 Task: Look for space in Orland Park, United States from 26th August, 2023 to 10th September, 2023 for 6 adults, 2 children in price range Rs.10000 to Rs.15000. Place can be entire place or shared room with 6 bedrooms having 6 beds and 6 bathrooms. Property type can be house, flat, guest house. Amenities needed are: wifi, TV, free parkinig on premises, gym, breakfast. Booking option can be shelf check-in. Required host language is English.
Action: Mouse moved to (451, 90)
Screenshot: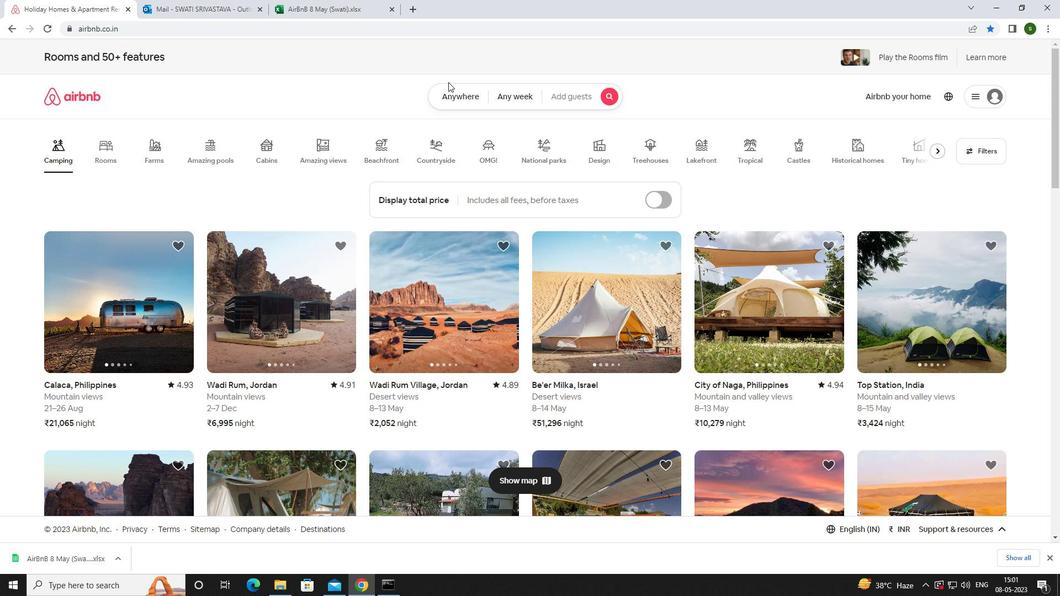 
Action: Mouse pressed left at (451, 90)
Screenshot: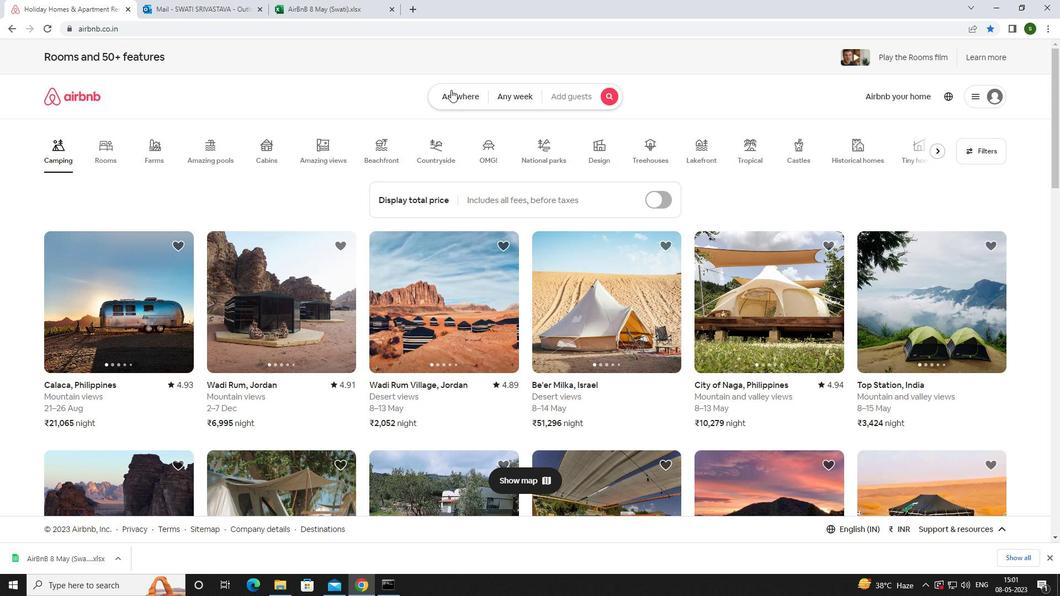 
Action: Mouse moved to (395, 140)
Screenshot: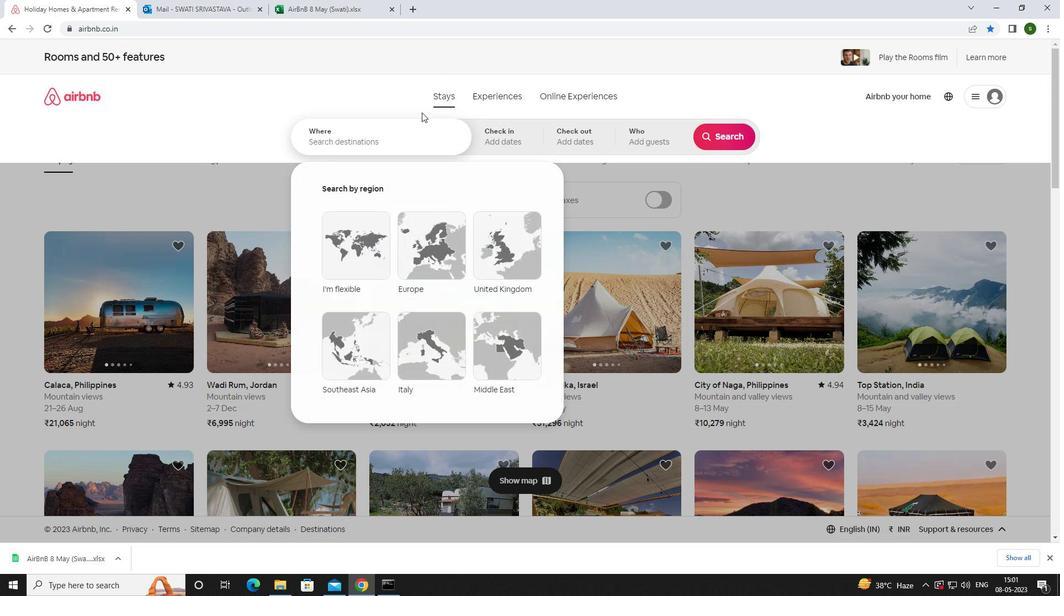 
Action: Mouse pressed left at (395, 140)
Screenshot: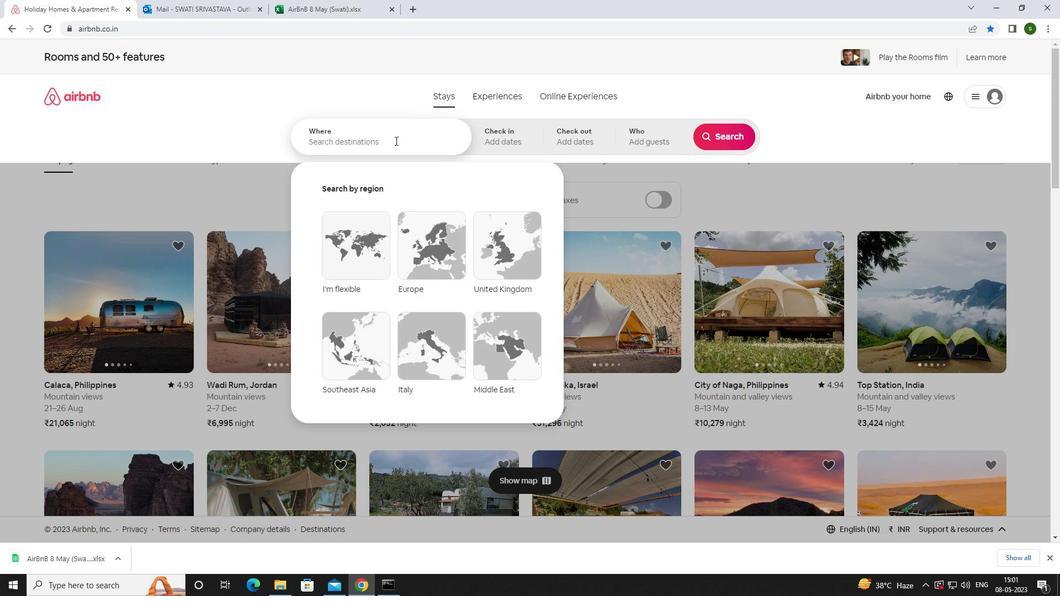 
Action: Key pressed <Key.caps_lock>o<Key.caps_lock>rland<Key.space><Key.caps_lock>p<Key.caps_lock>ark,<Key.space><Key.caps_lock>u<Key.caps_lock>nited<Key.space><Key.caps_lock>s<Key.caps_lock>tates<Key.enter>
Screenshot: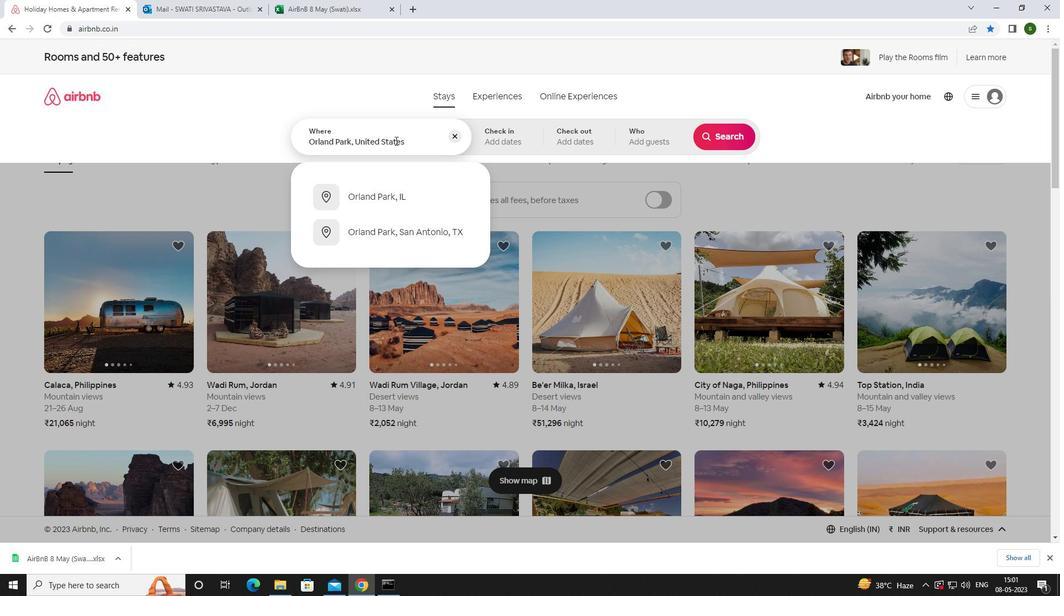 
Action: Mouse moved to (719, 224)
Screenshot: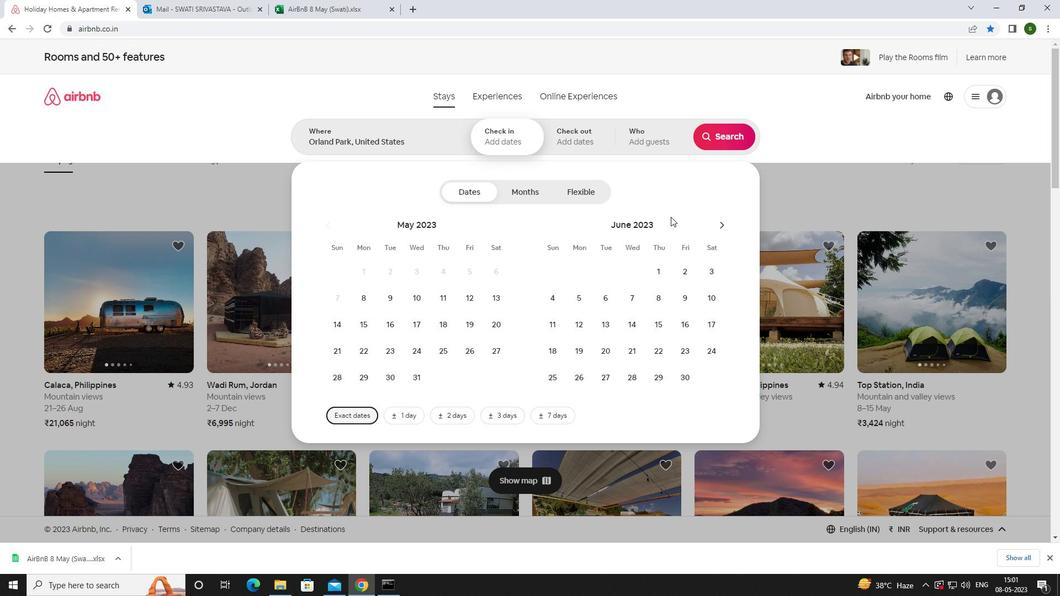 
Action: Mouse pressed left at (719, 224)
Screenshot: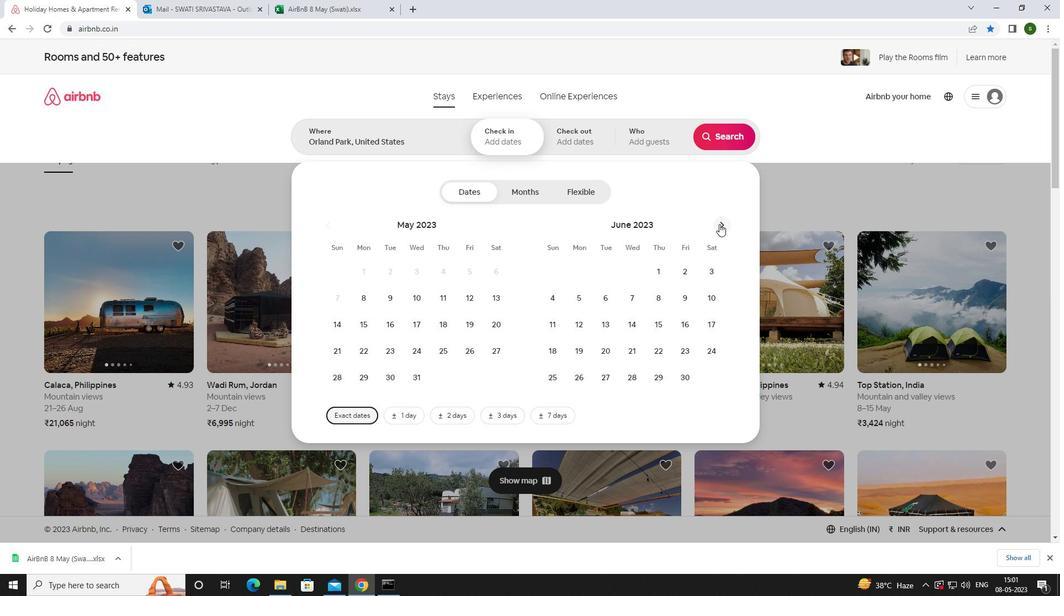 
Action: Mouse pressed left at (719, 224)
Screenshot: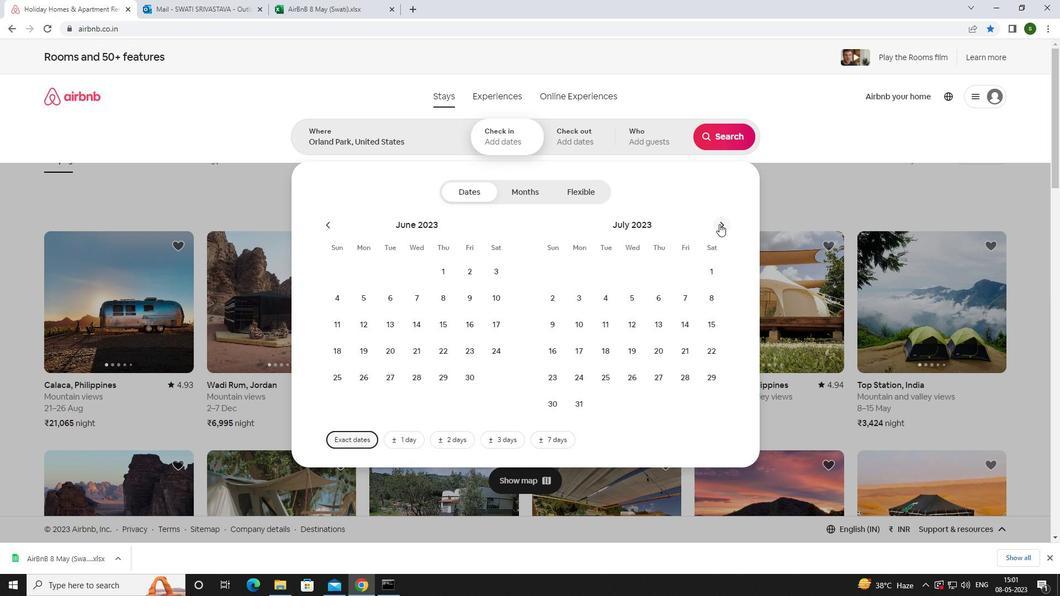 
Action: Mouse moved to (715, 346)
Screenshot: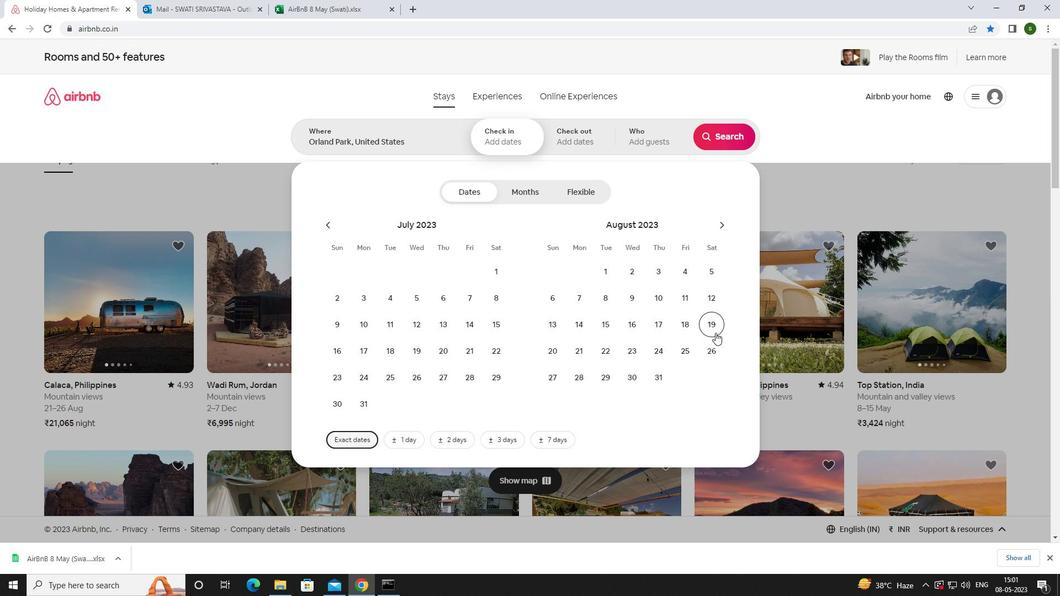 
Action: Mouse pressed left at (715, 346)
Screenshot: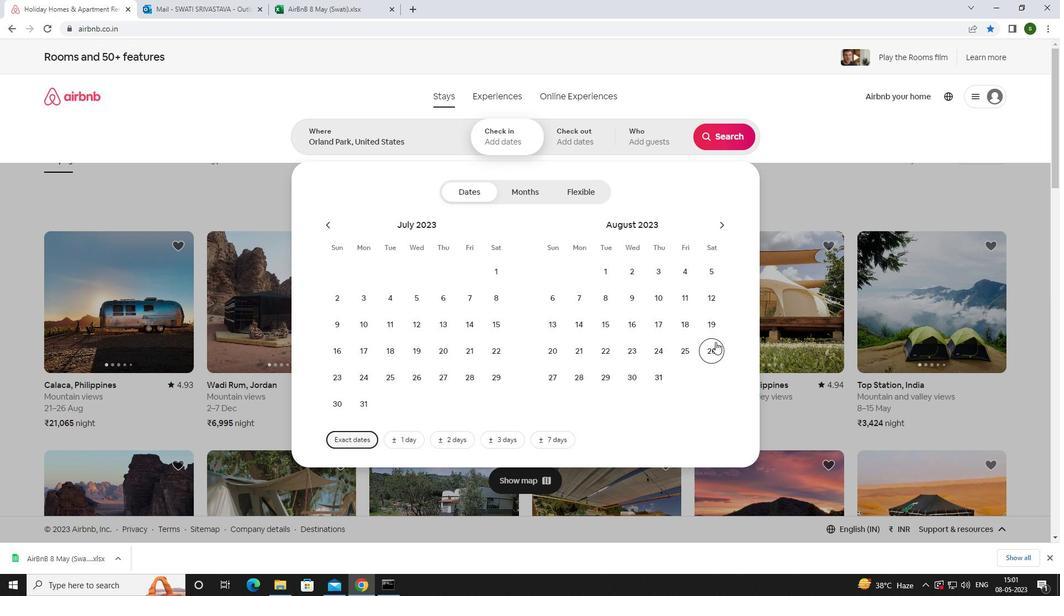 
Action: Mouse moved to (718, 221)
Screenshot: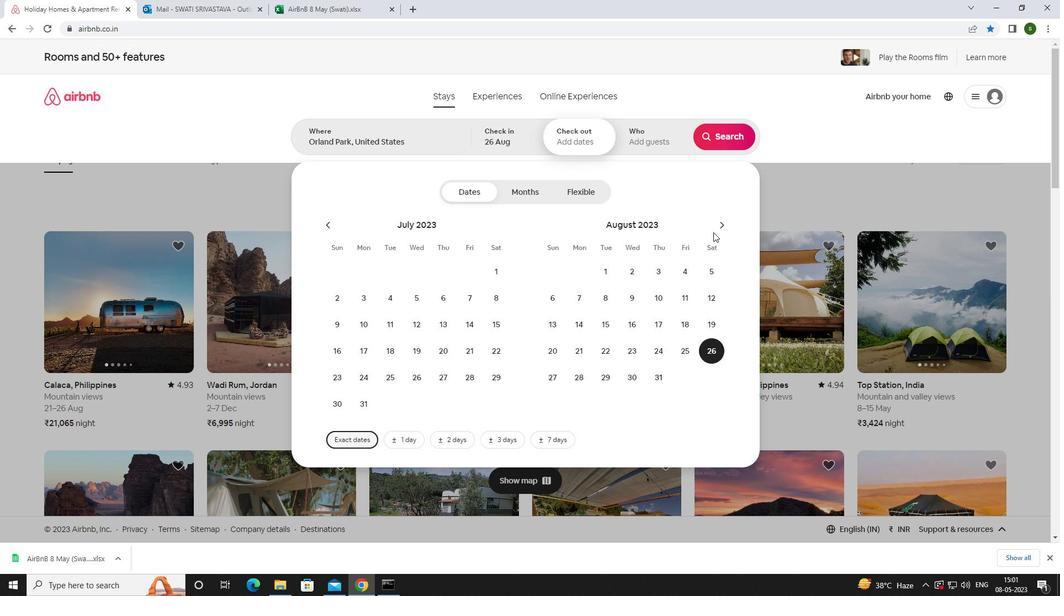 
Action: Mouse pressed left at (718, 221)
Screenshot: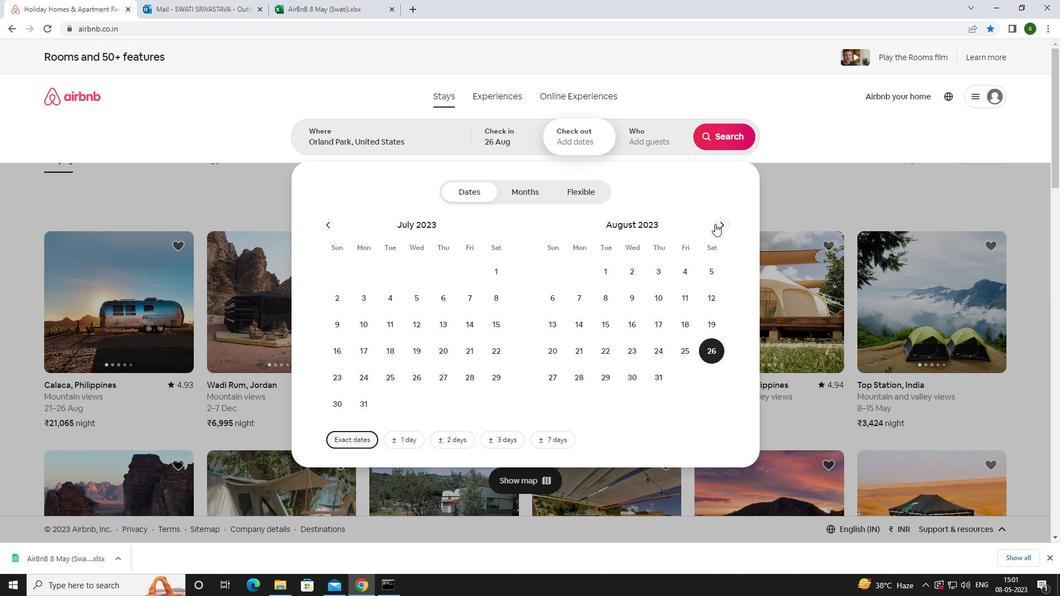 
Action: Mouse moved to (547, 324)
Screenshot: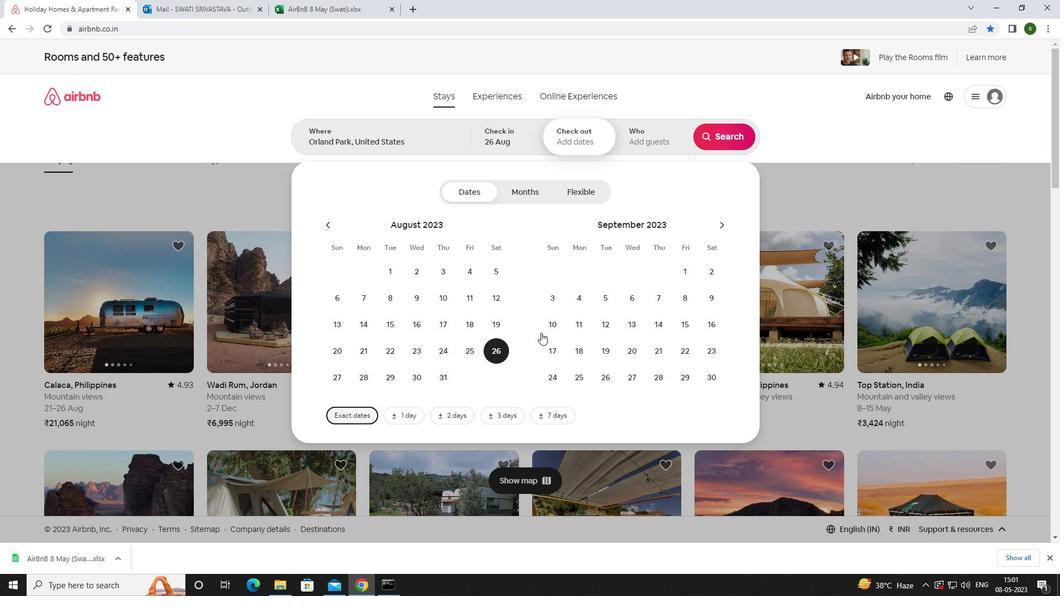 
Action: Mouse pressed left at (547, 324)
Screenshot: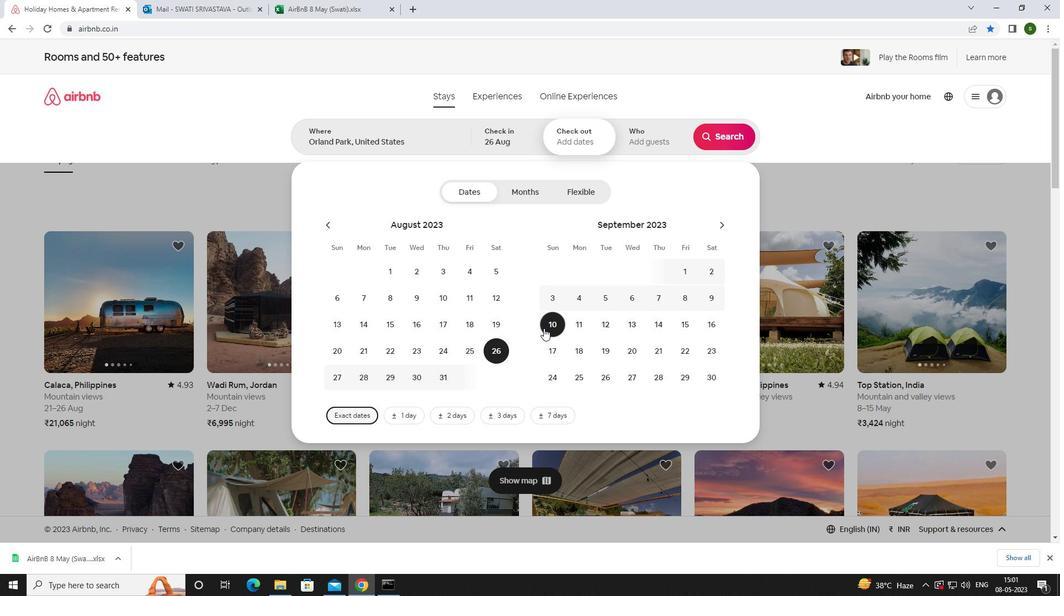 
Action: Mouse moved to (649, 137)
Screenshot: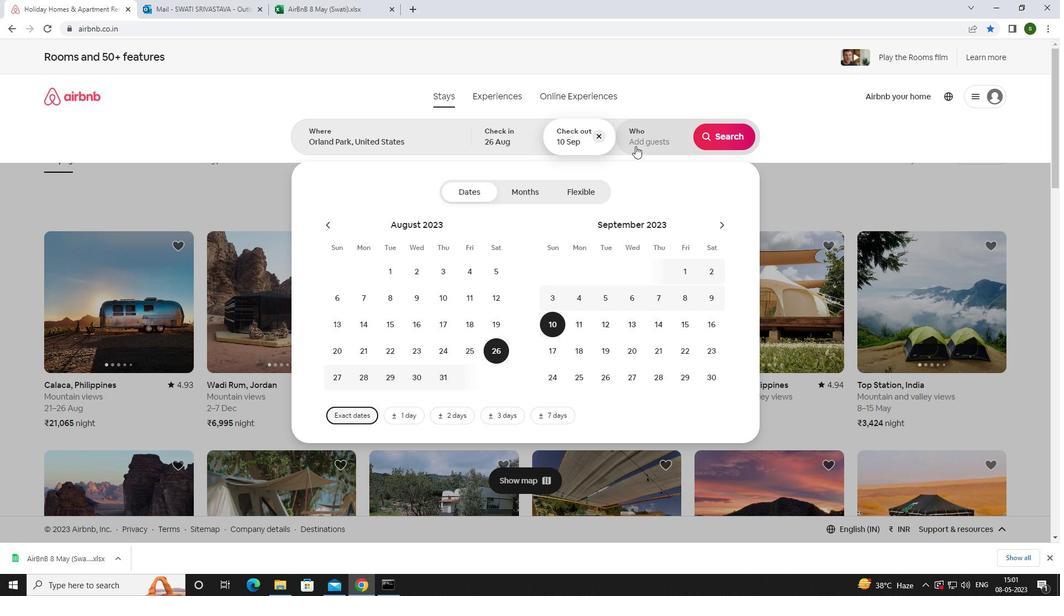 
Action: Mouse pressed left at (649, 137)
Screenshot: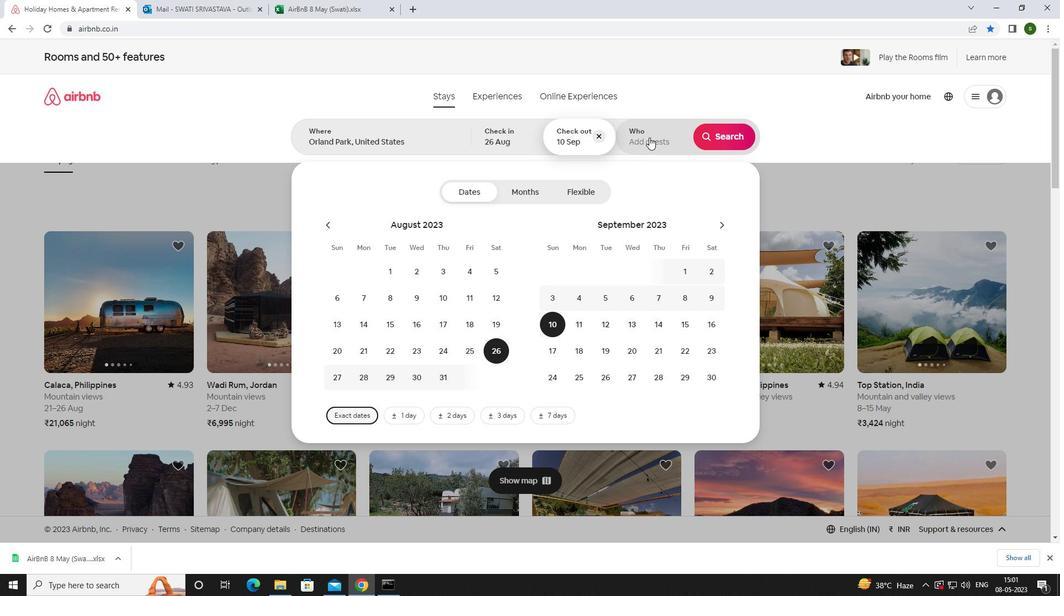 
Action: Mouse moved to (727, 191)
Screenshot: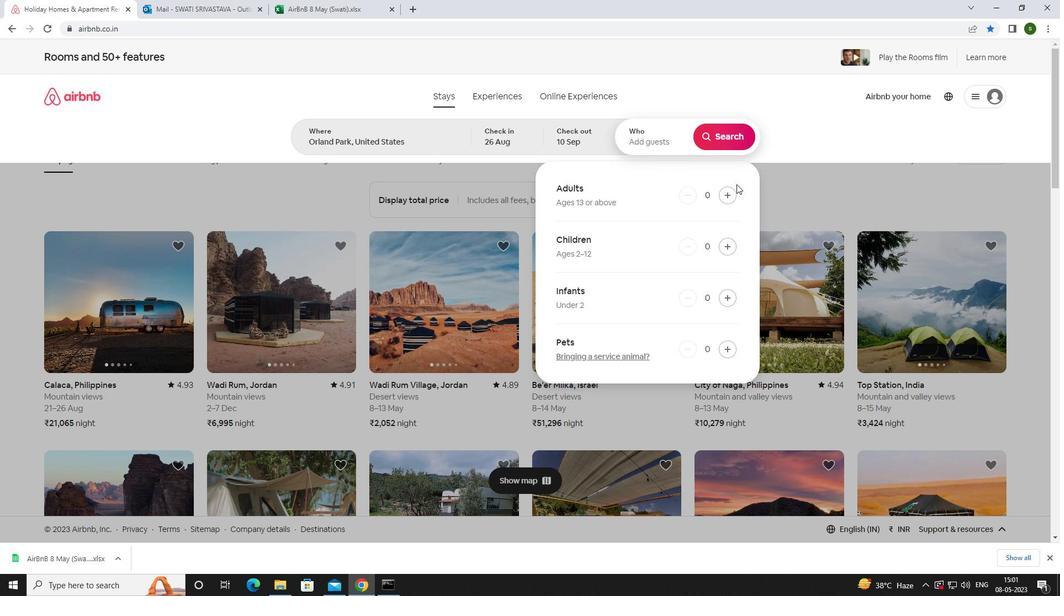 
Action: Mouse pressed left at (727, 191)
Screenshot: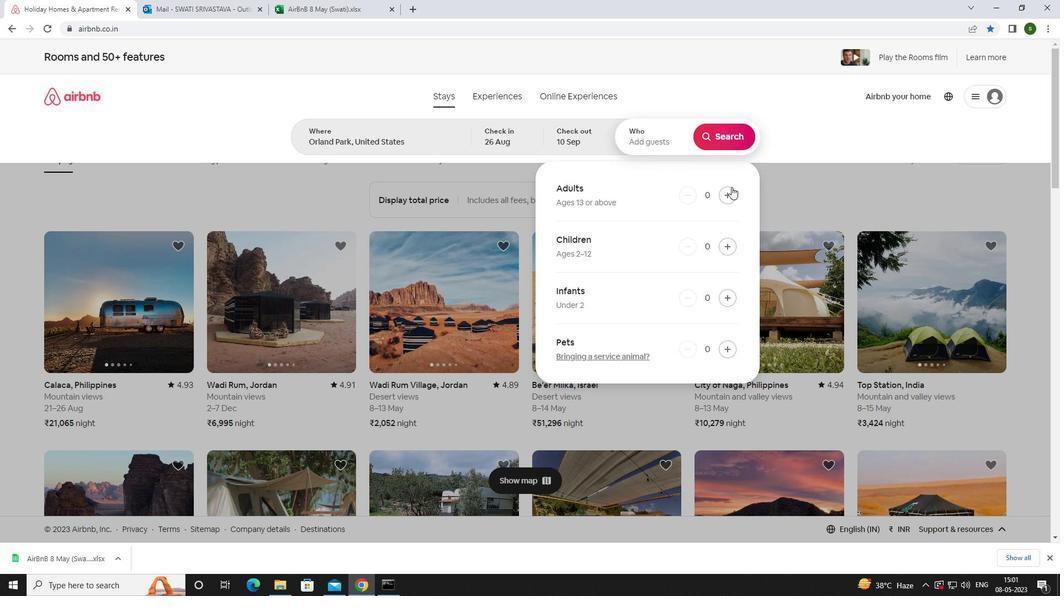 
Action: Mouse pressed left at (727, 191)
Screenshot: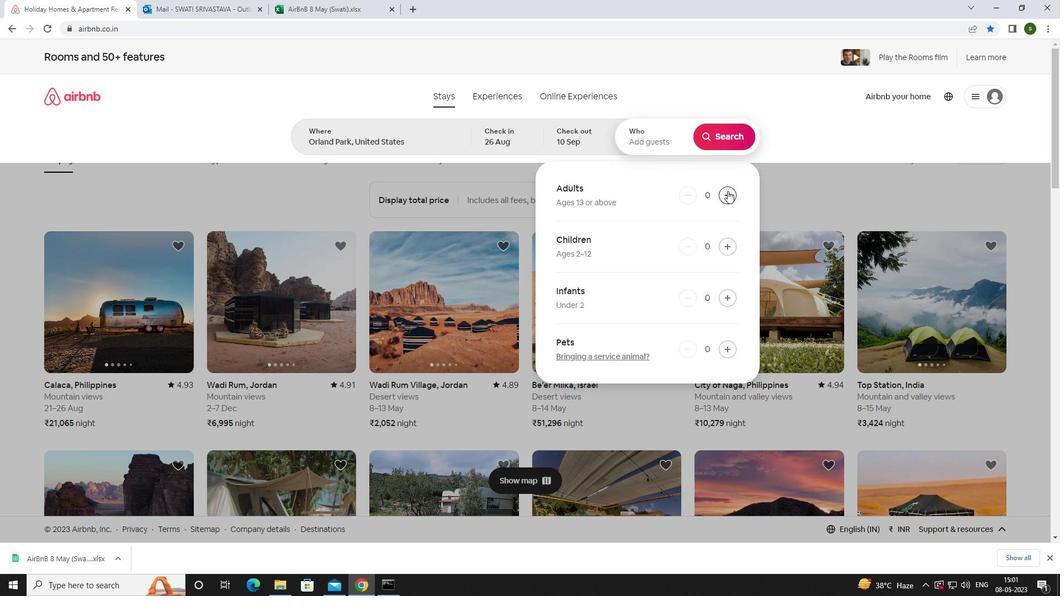 
Action: Mouse pressed left at (727, 191)
Screenshot: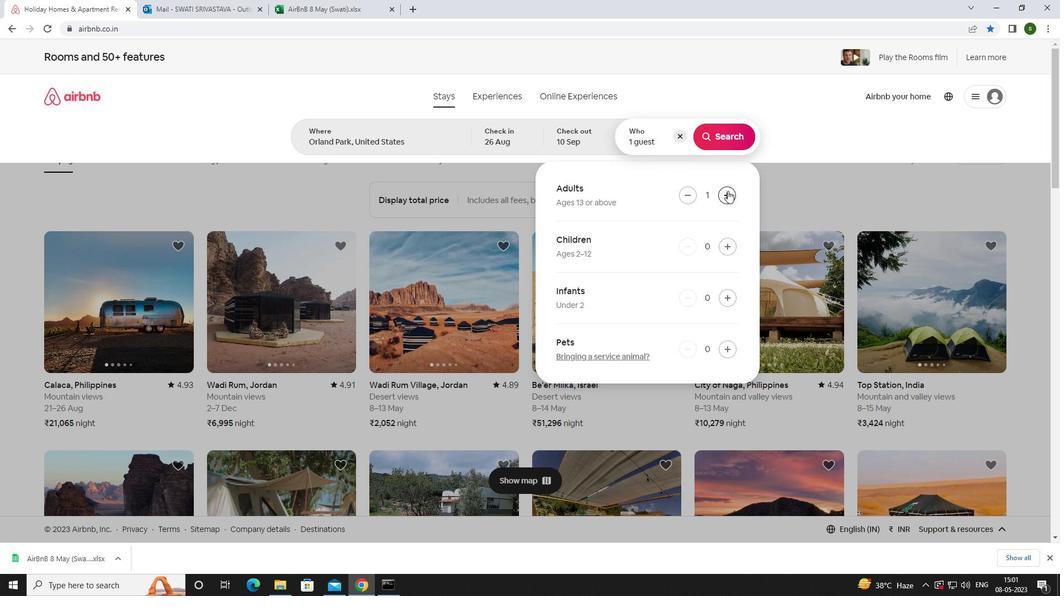 
Action: Mouse pressed left at (727, 191)
Screenshot: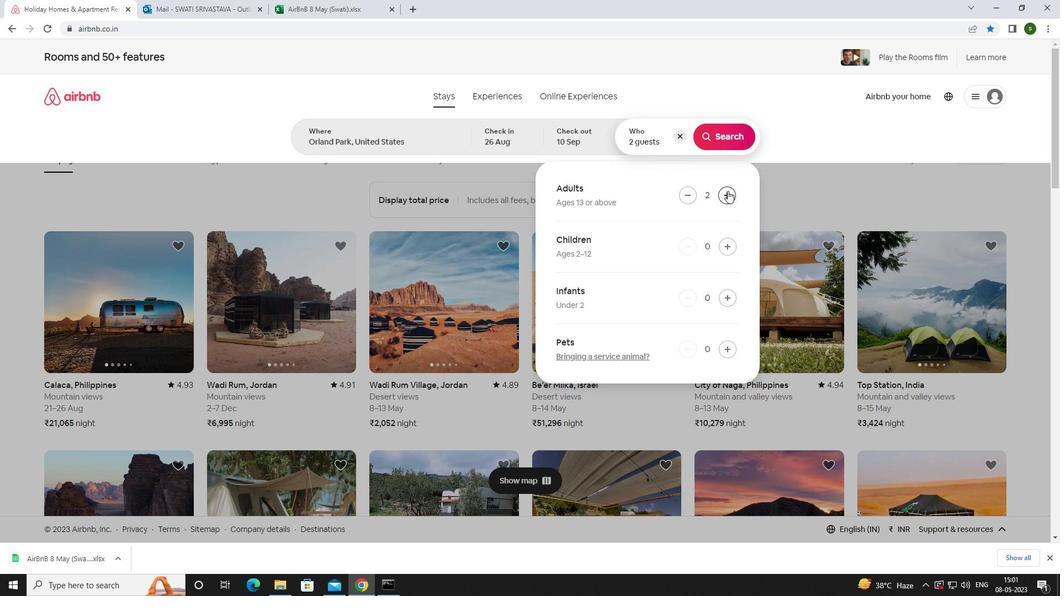 
Action: Mouse pressed left at (727, 191)
Screenshot: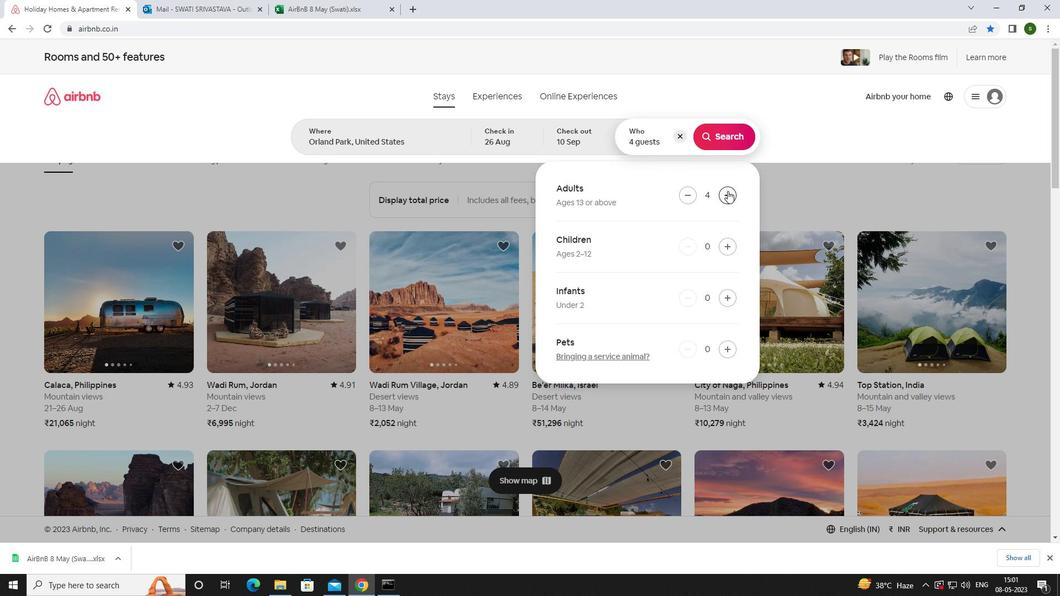 
Action: Mouse pressed left at (727, 191)
Screenshot: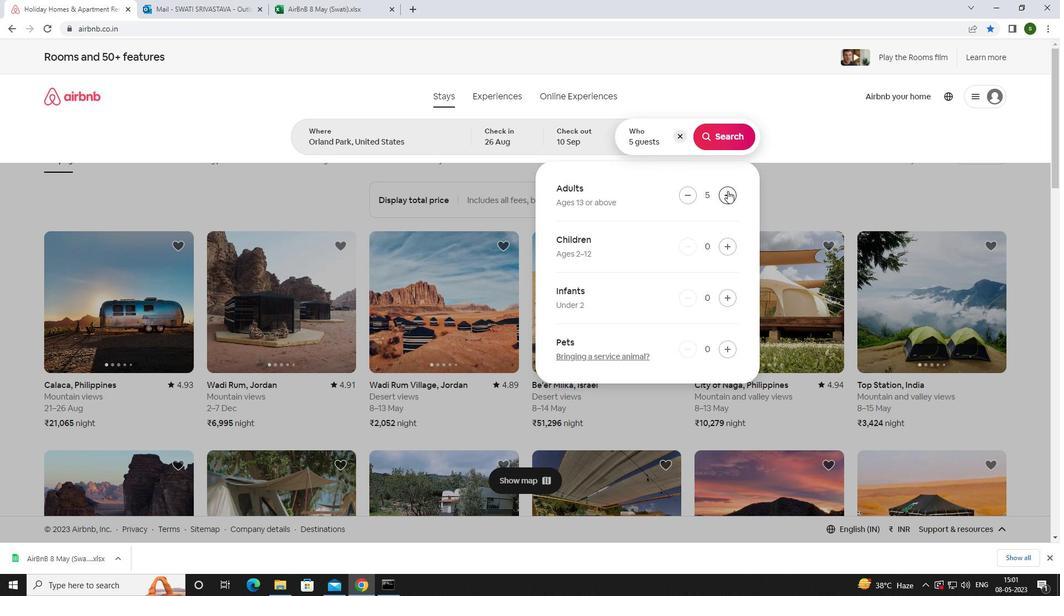 
Action: Mouse moved to (725, 249)
Screenshot: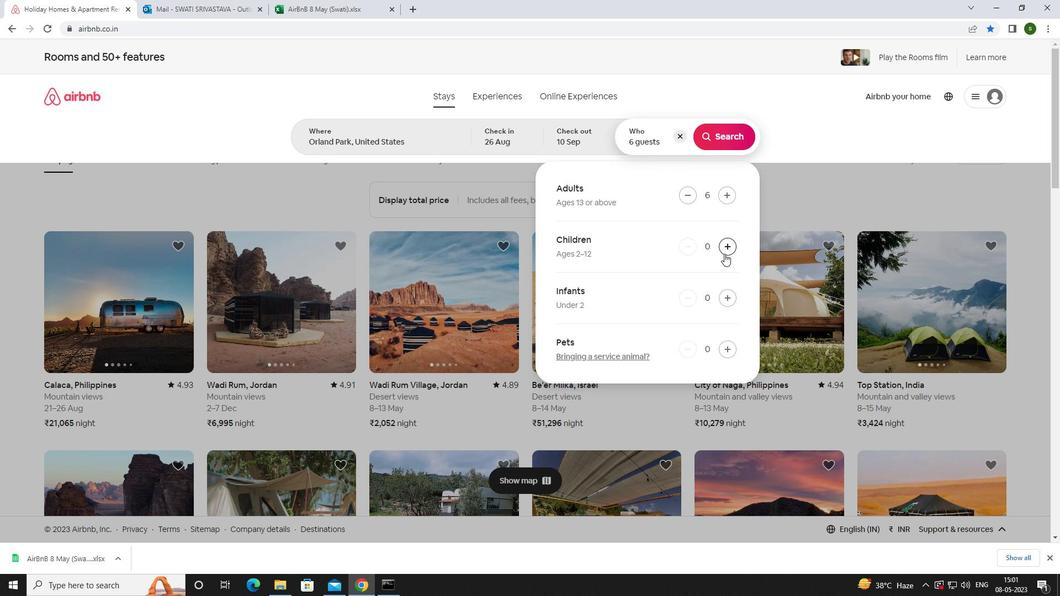 
Action: Mouse pressed left at (725, 249)
Screenshot: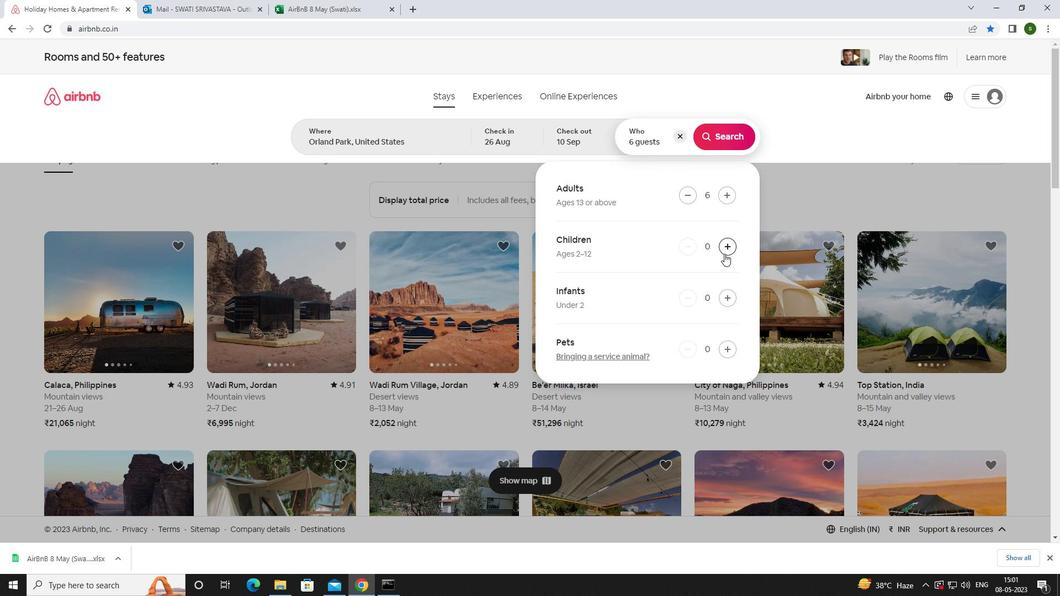 
Action: Mouse pressed left at (725, 249)
Screenshot: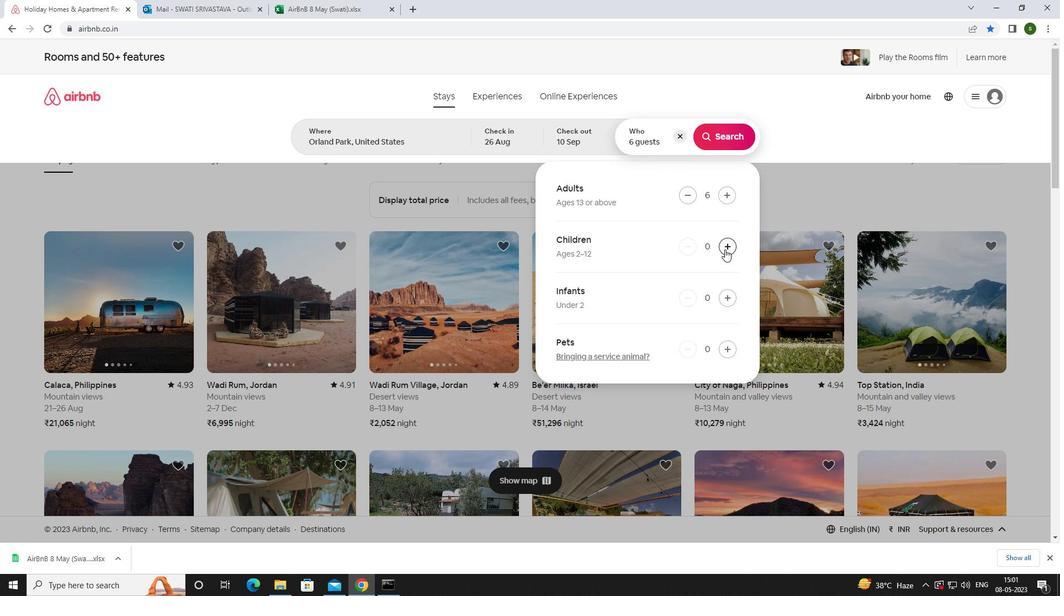 
Action: Mouse moved to (715, 143)
Screenshot: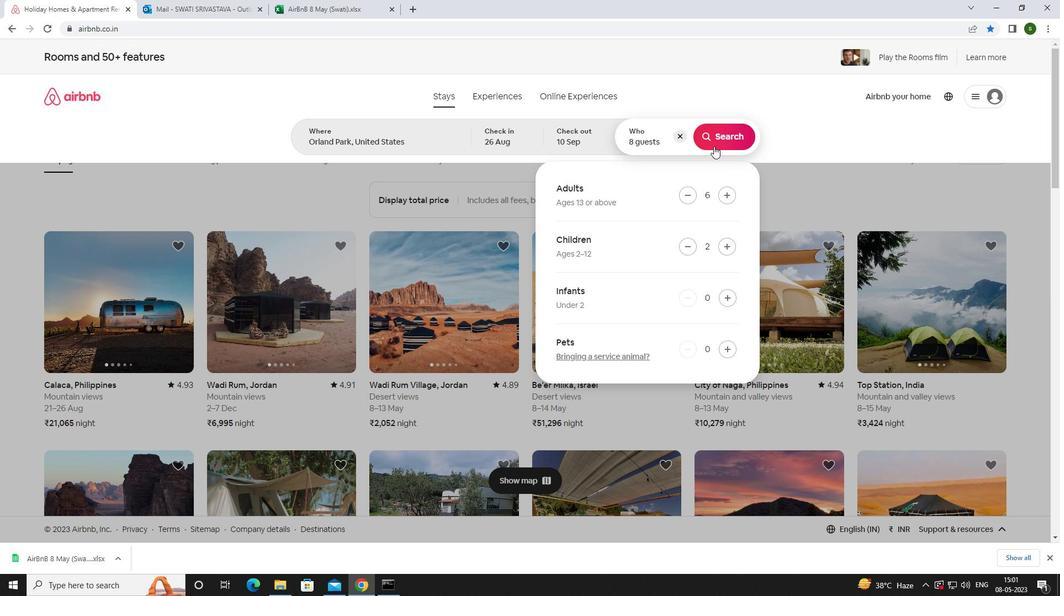 
Action: Mouse pressed left at (715, 143)
Screenshot: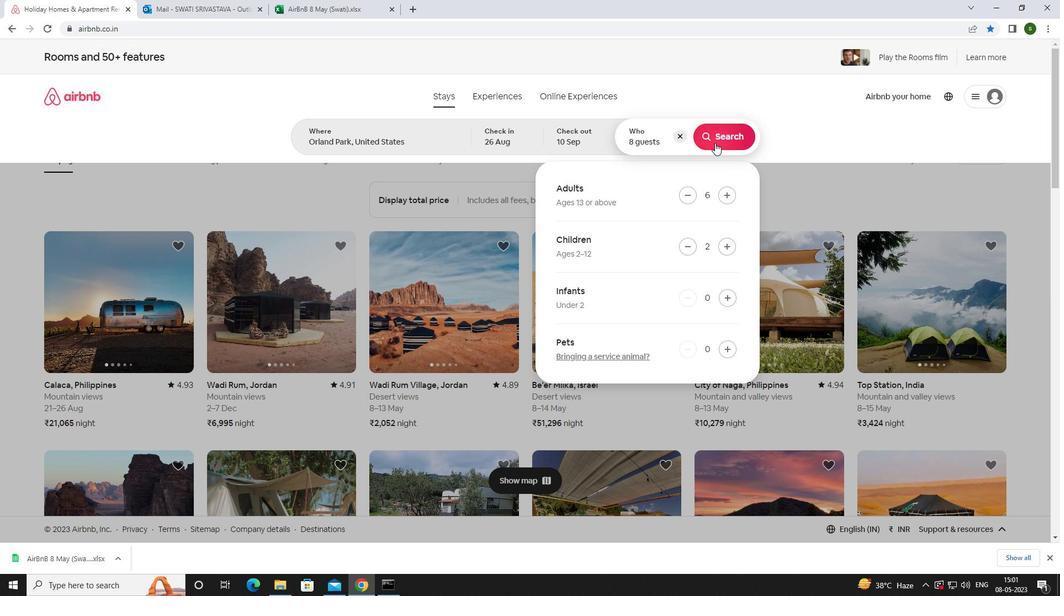 
Action: Mouse moved to (991, 99)
Screenshot: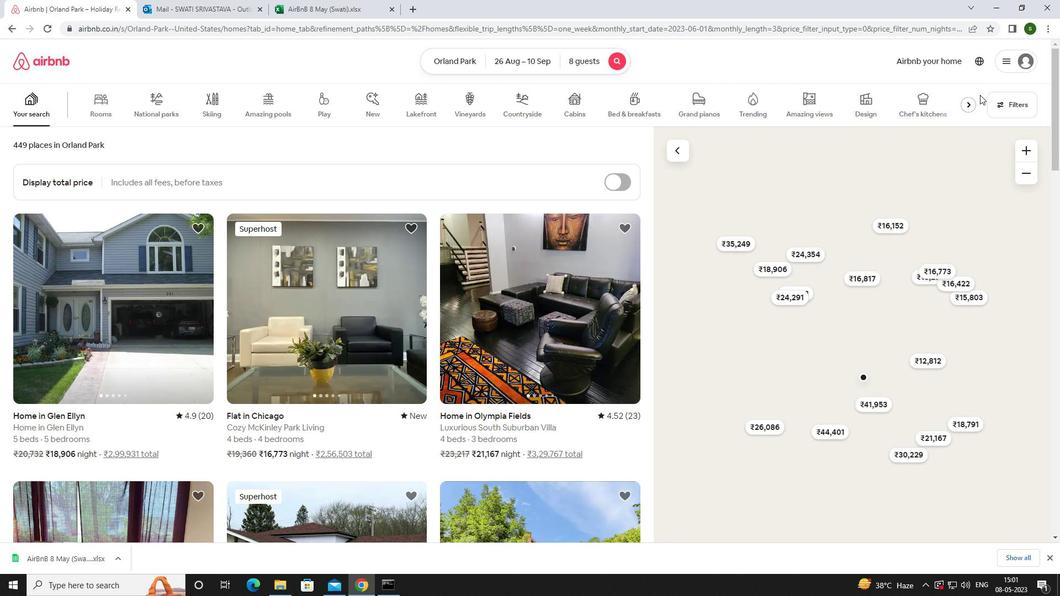 
Action: Mouse pressed left at (991, 99)
Screenshot: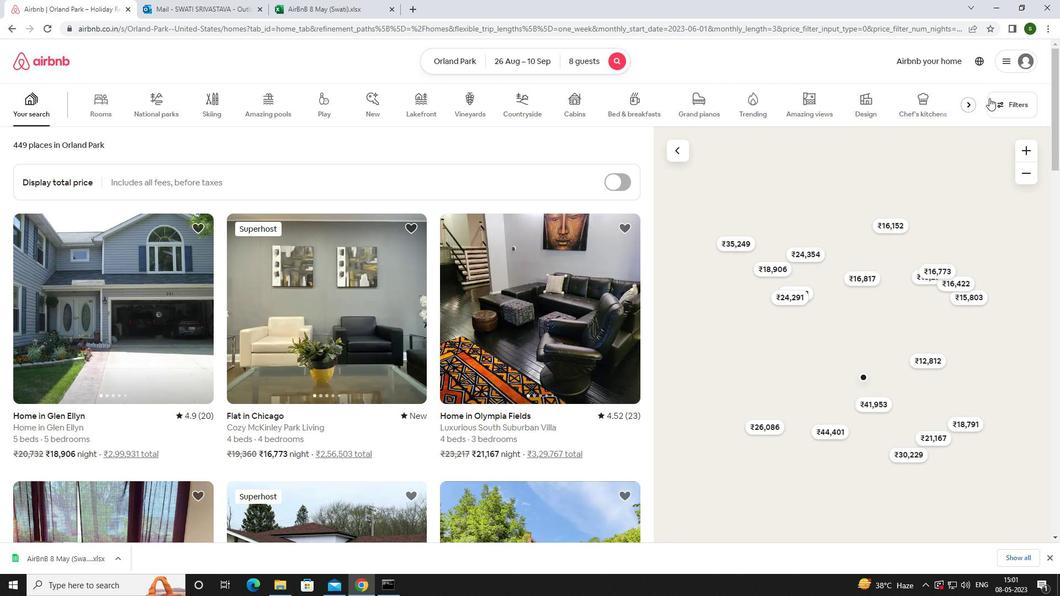 
Action: Mouse moved to (394, 378)
Screenshot: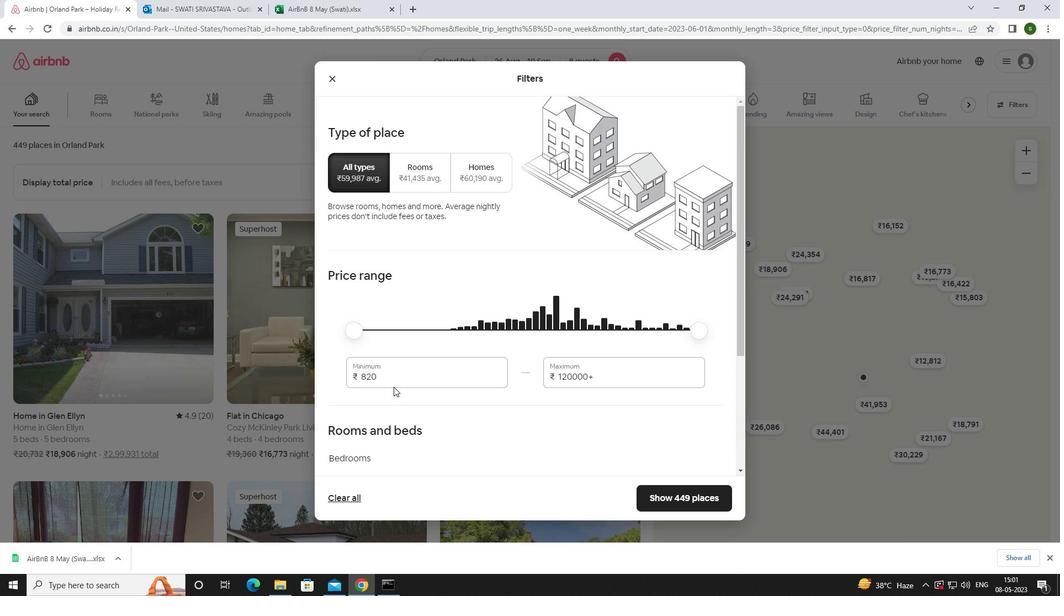 
Action: Mouse pressed left at (394, 378)
Screenshot: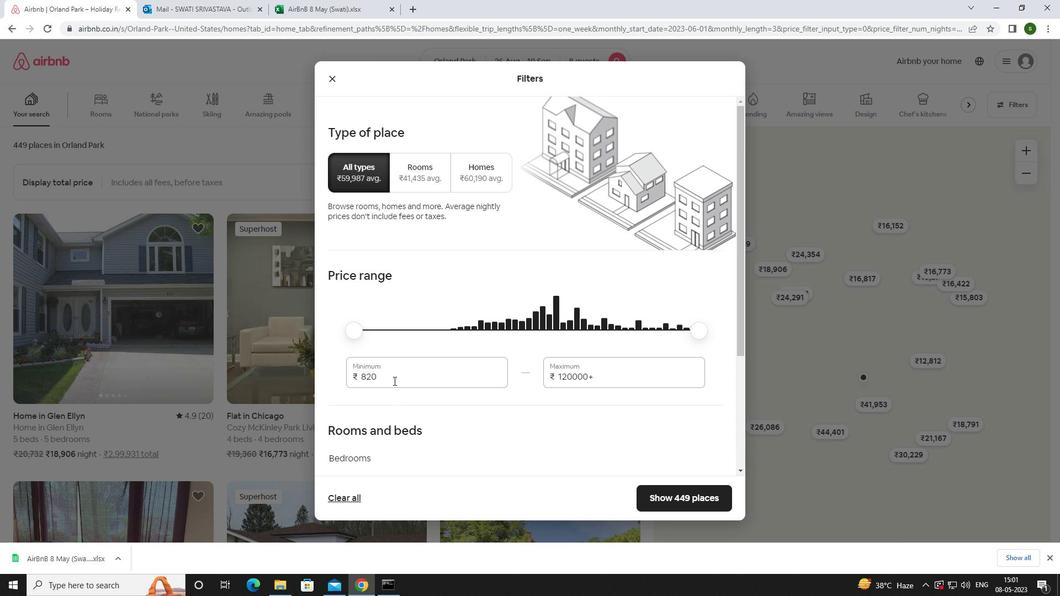 
Action: Mouse moved to (394, 377)
Screenshot: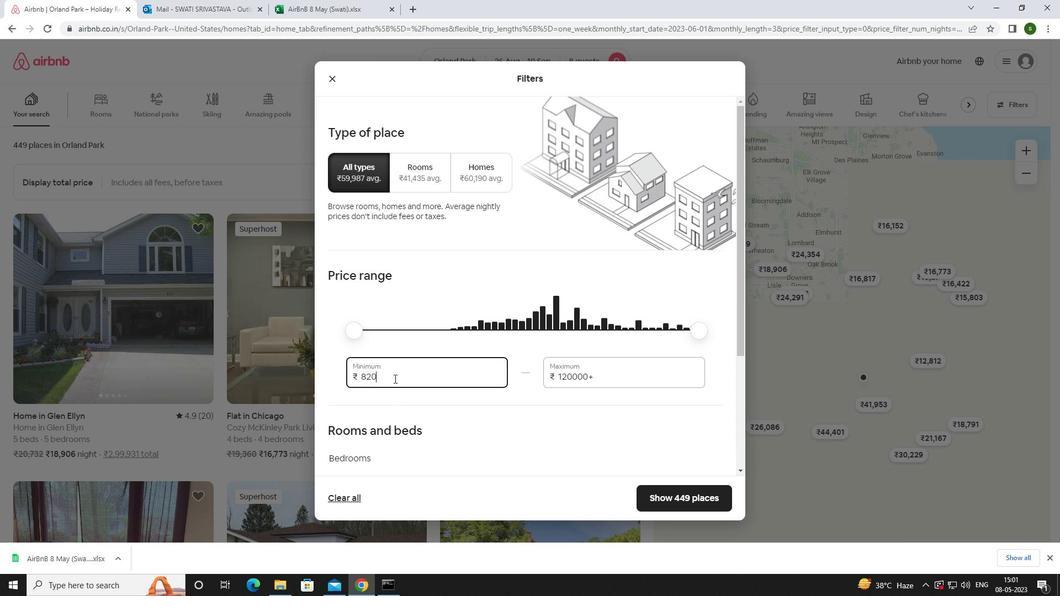 
Action: Key pressed <Key.backspace><Key.backspace><Key.backspace>10000
Screenshot: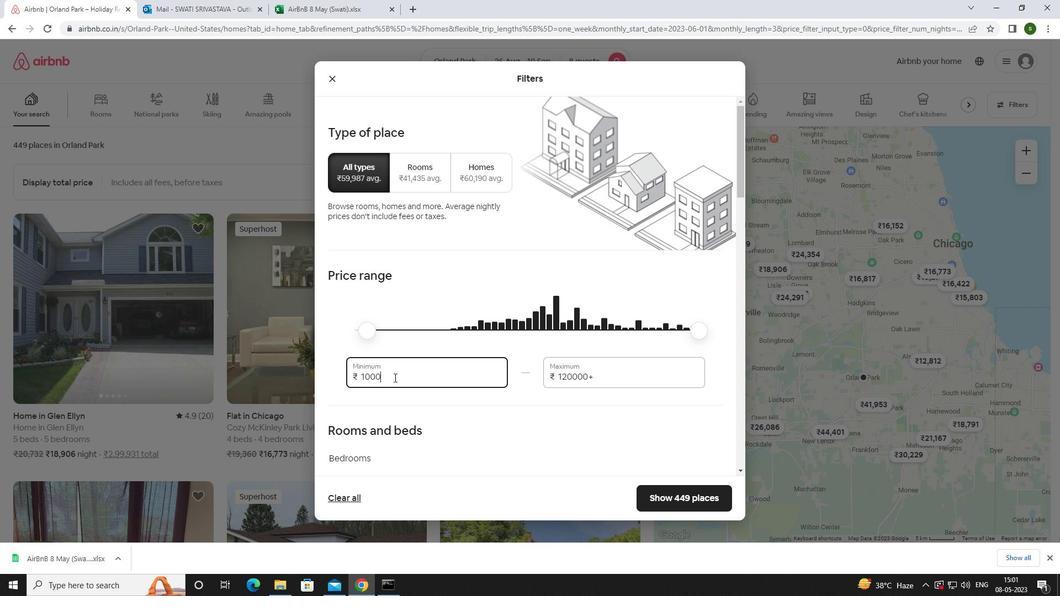 
Action: Mouse moved to (602, 371)
Screenshot: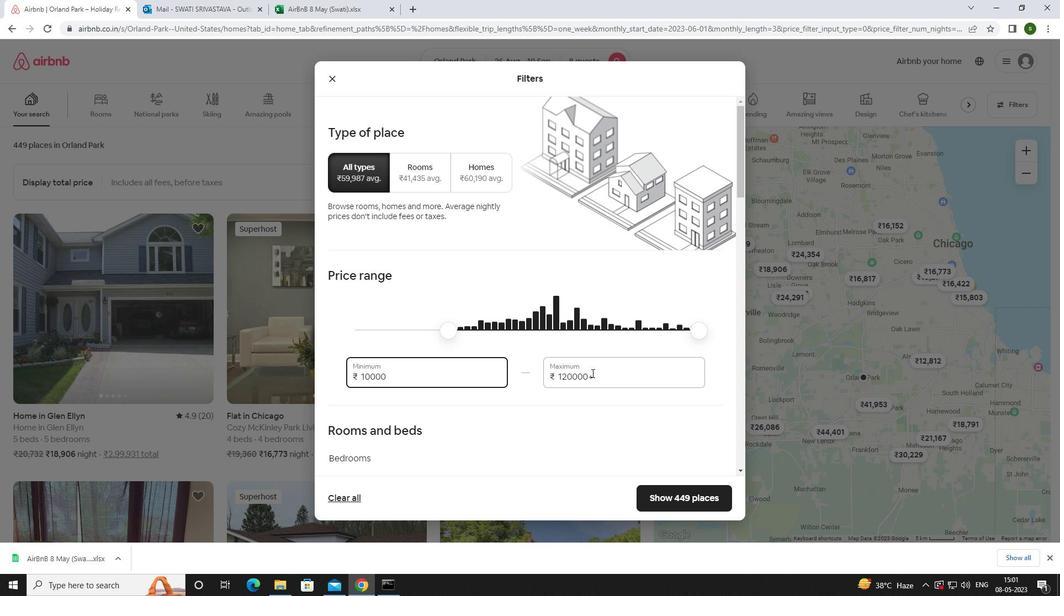 
Action: Mouse pressed left at (602, 371)
Screenshot: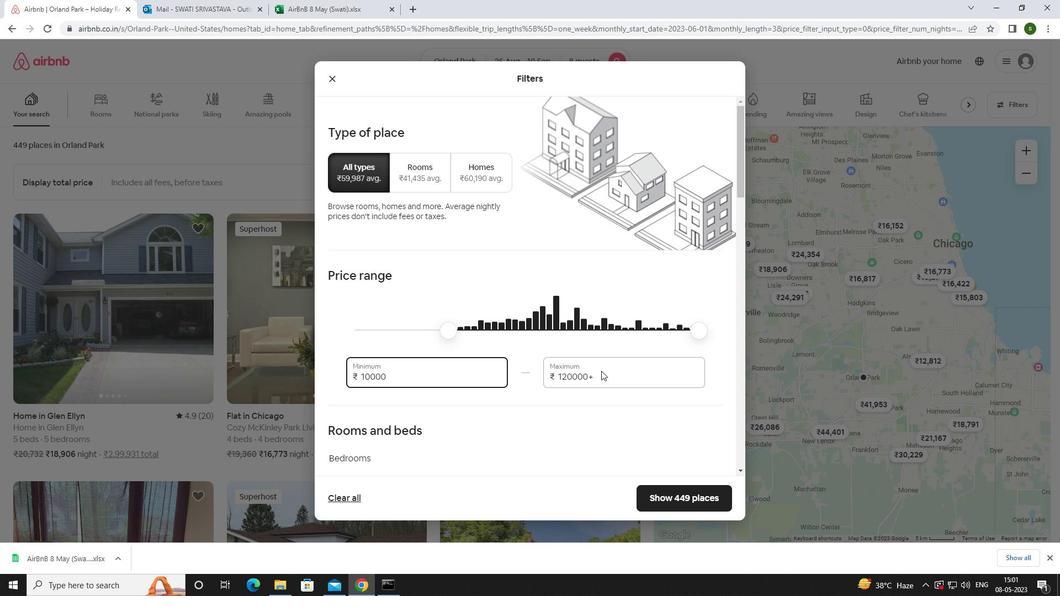 
Action: Key pressed <Key.backspace><Key.backspace><Key.backspace><Key.backspace><Key.backspace><Key.backspace><Key.backspace><Key.backspace><Key.backspace><Key.backspace>15000
Screenshot: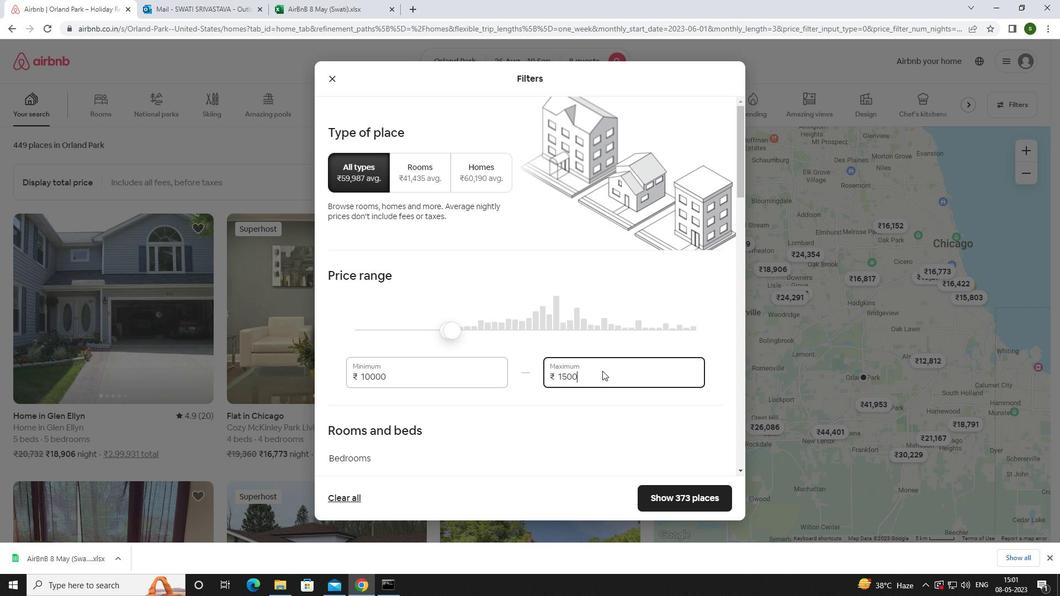 
Action: Mouse moved to (527, 361)
Screenshot: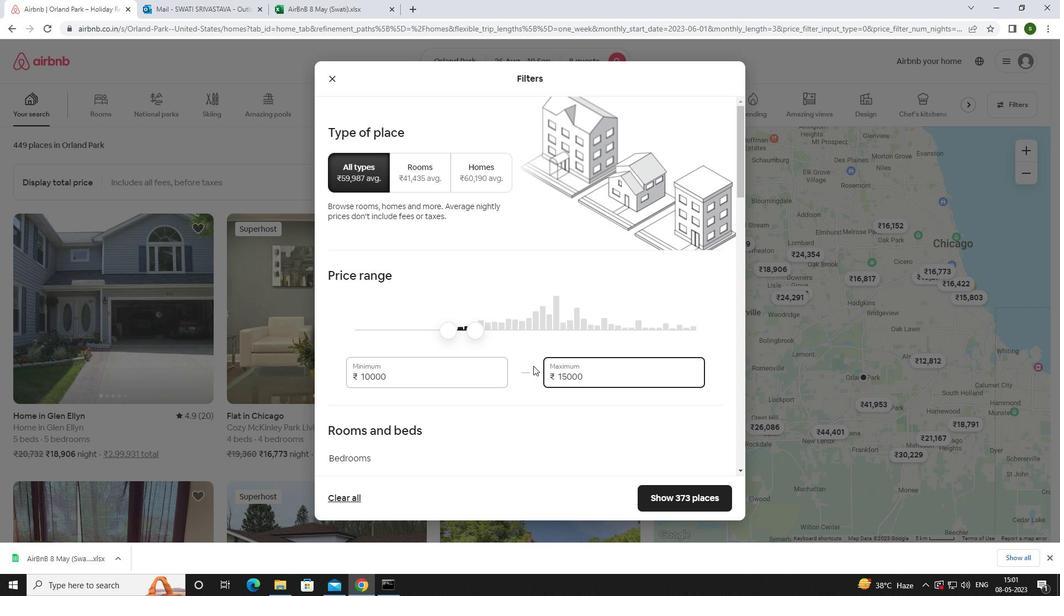 
Action: Mouse scrolled (527, 360) with delta (0, 0)
Screenshot: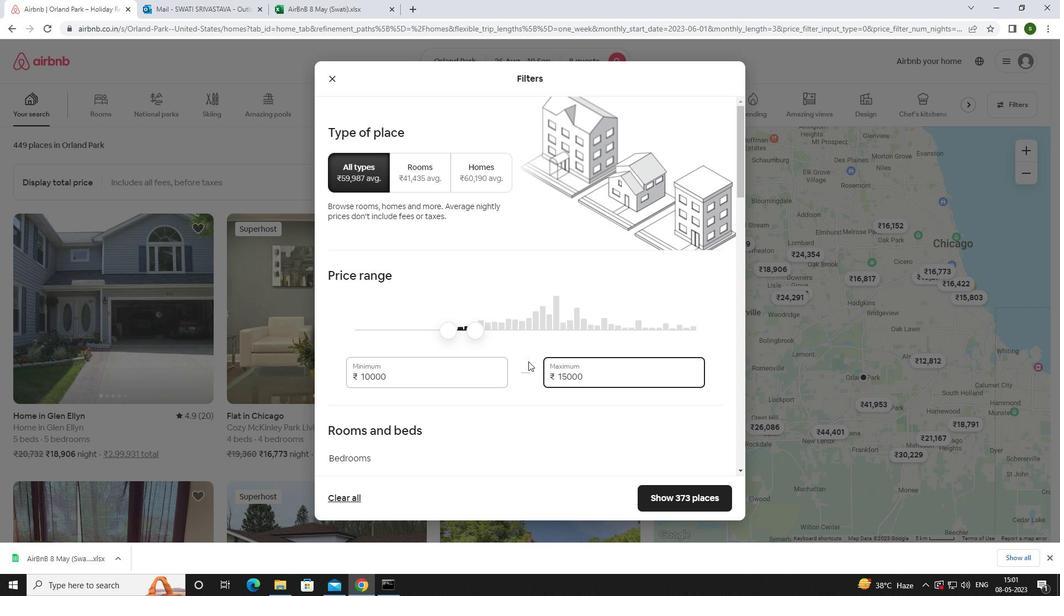 
Action: Mouse scrolled (527, 360) with delta (0, 0)
Screenshot: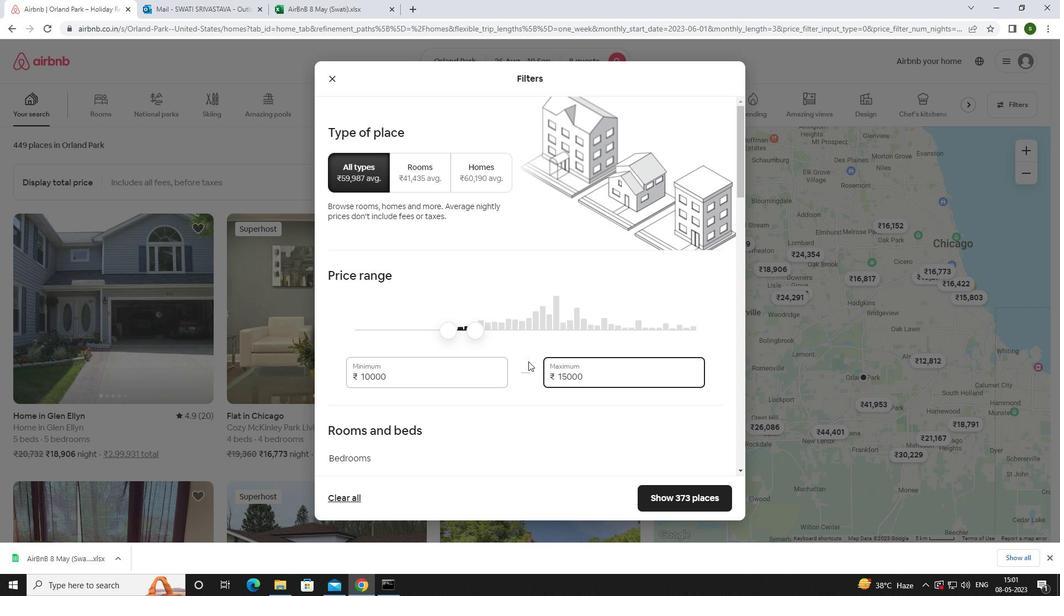 
Action: Mouse scrolled (527, 360) with delta (0, 0)
Screenshot: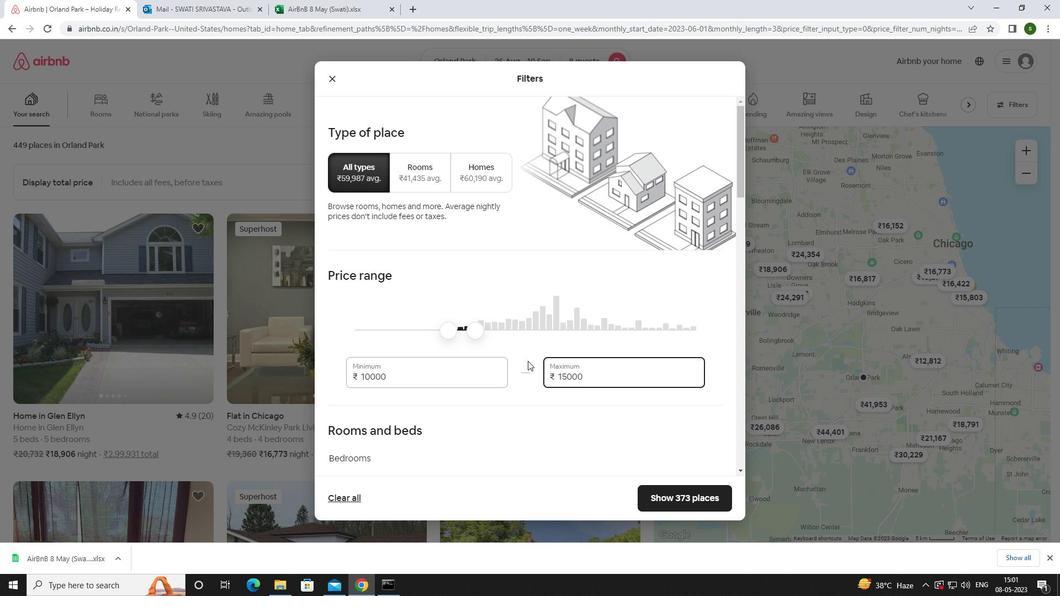 
Action: Mouse scrolled (527, 360) with delta (0, 0)
Screenshot: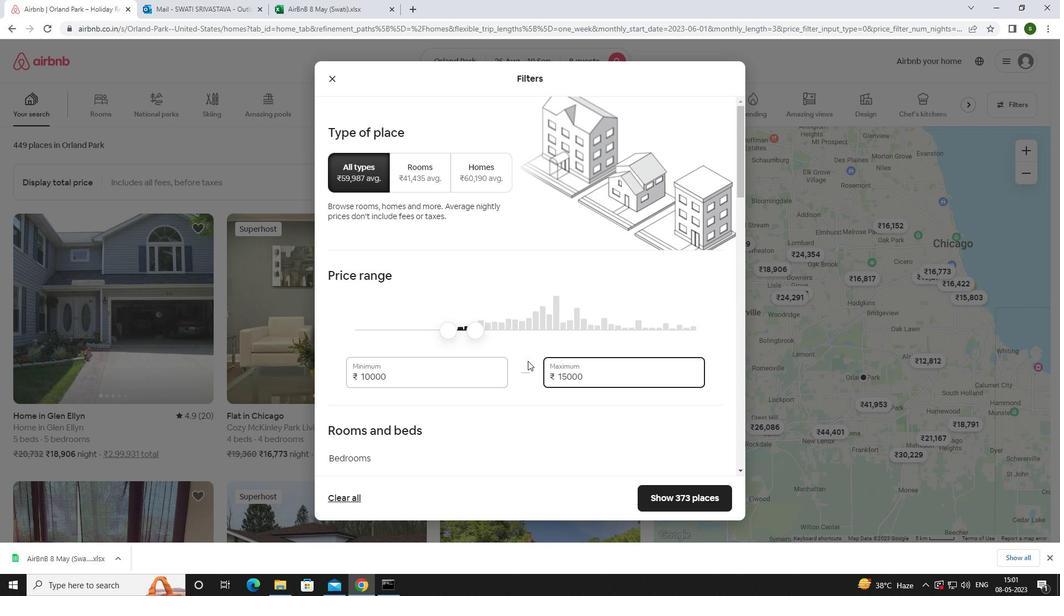 
Action: Mouse scrolled (527, 360) with delta (0, 0)
Screenshot: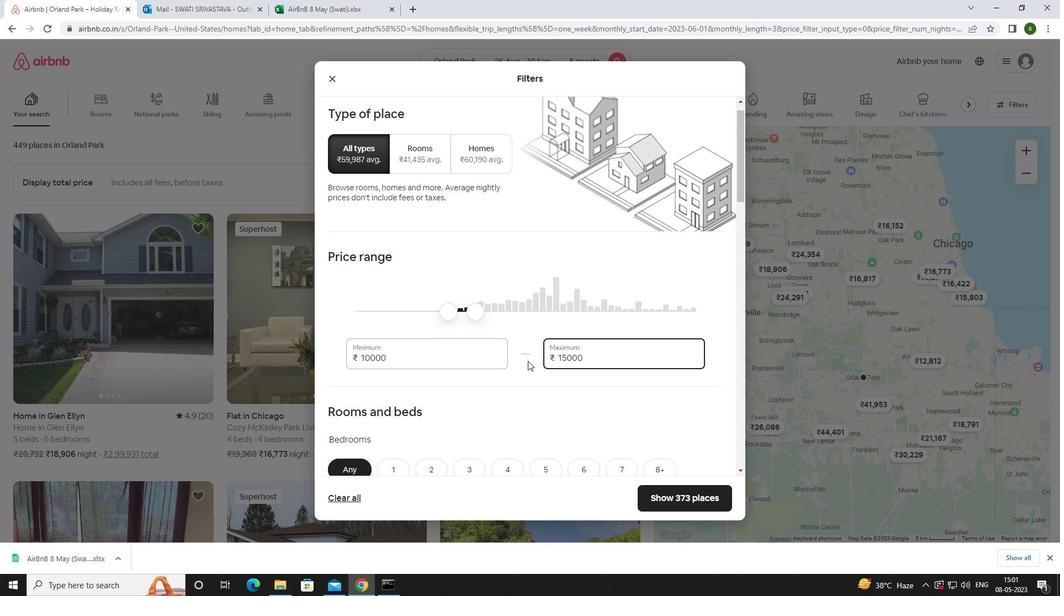 
Action: Mouse moved to (579, 212)
Screenshot: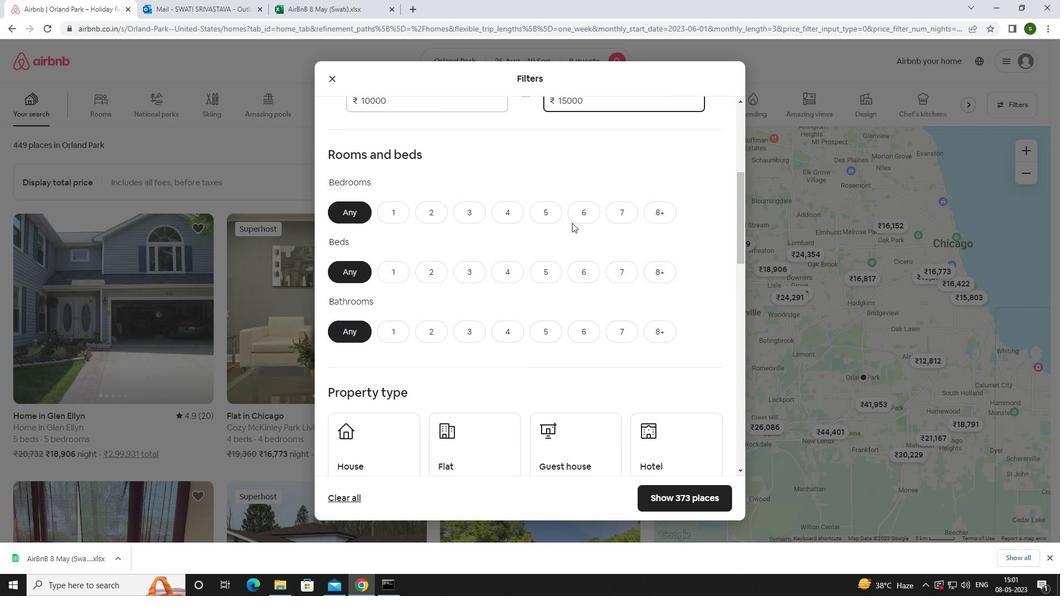 
Action: Mouse pressed left at (579, 212)
Screenshot: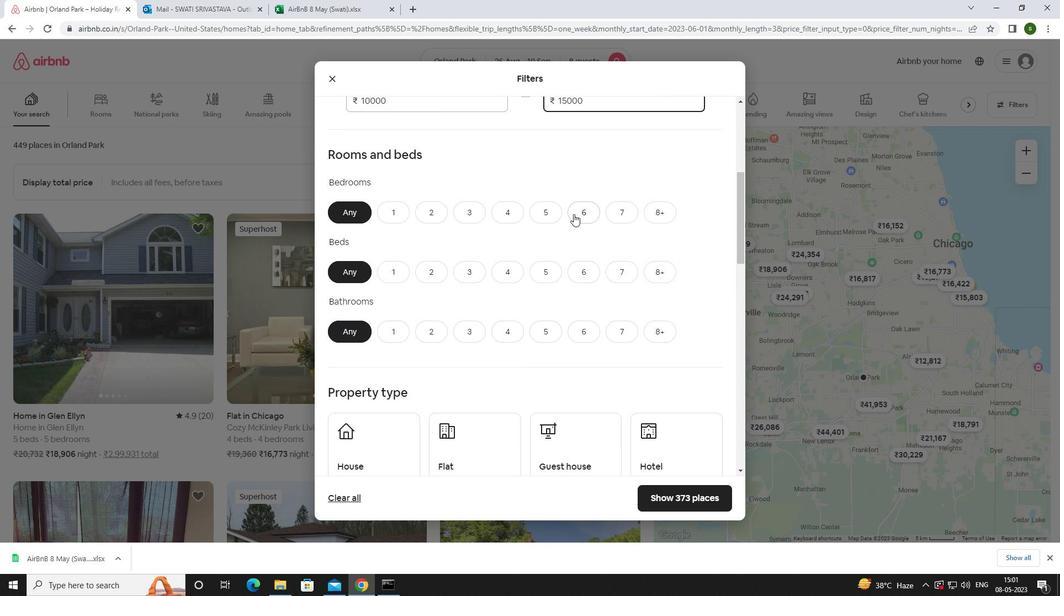 
Action: Mouse moved to (594, 267)
Screenshot: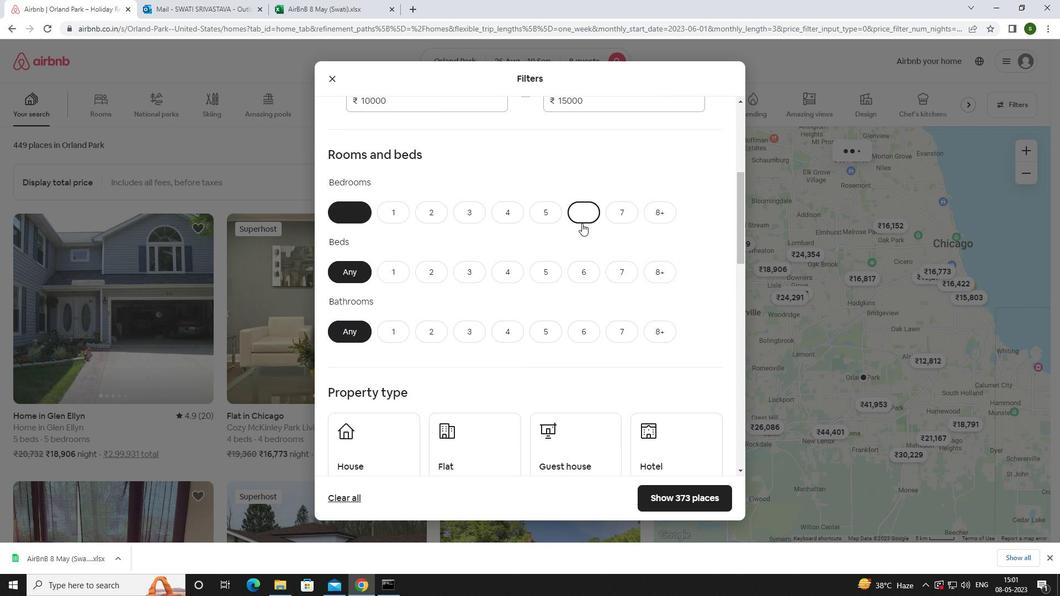 
Action: Mouse pressed left at (594, 267)
Screenshot: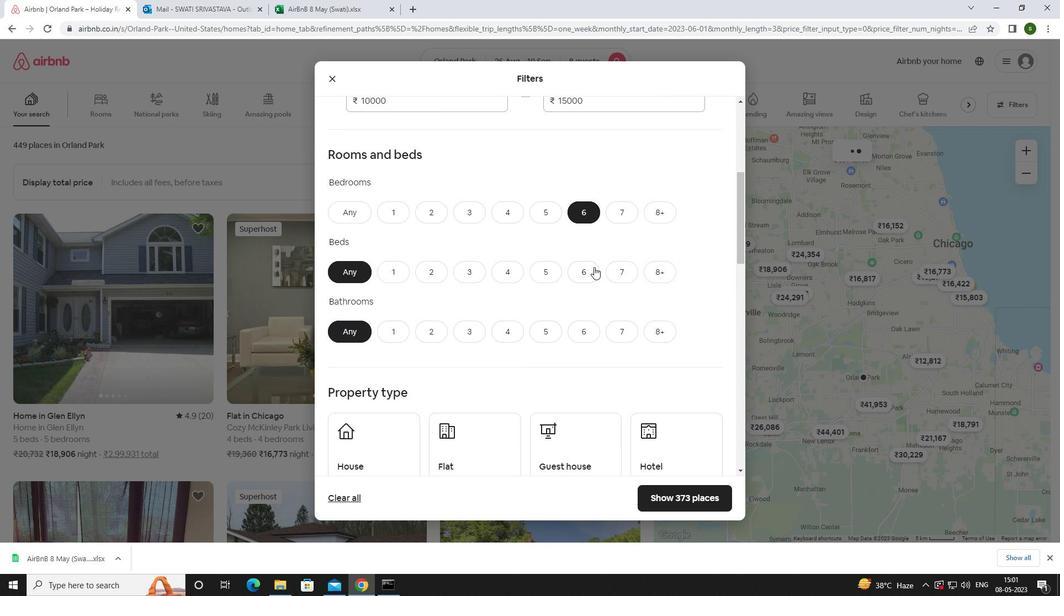 
Action: Mouse moved to (588, 323)
Screenshot: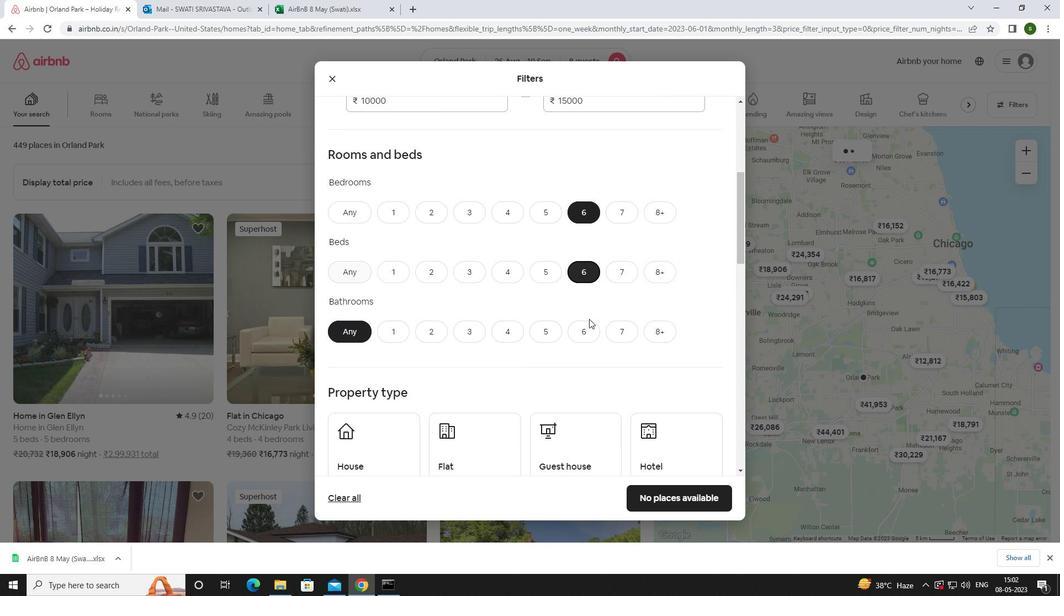 
Action: Mouse pressed left at (588, 323)
Screenshot: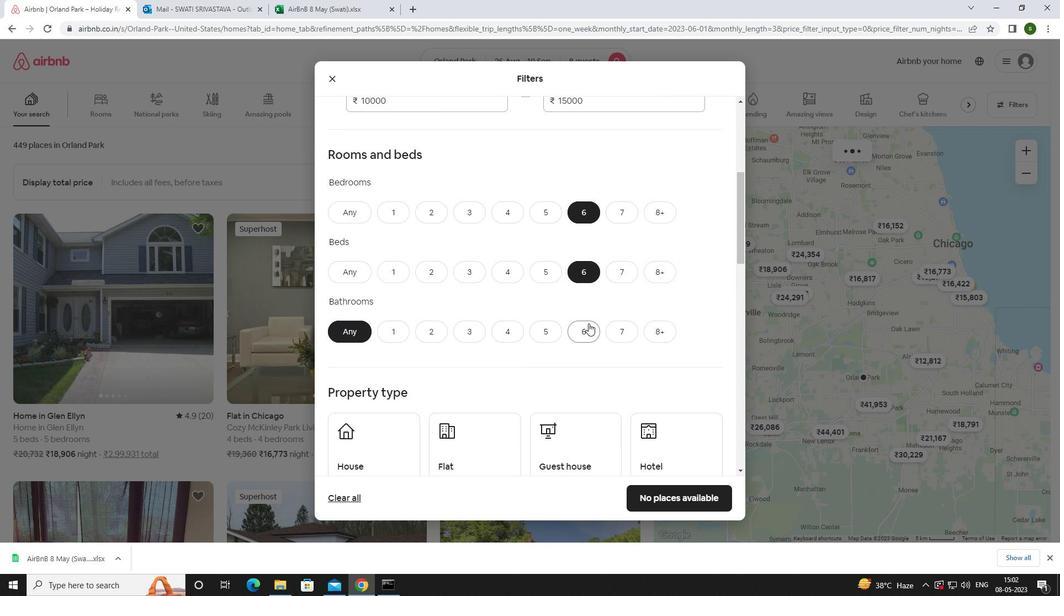 
Action: Mouse scrolled (588, 323) with delta (0, 0)
Screenshot: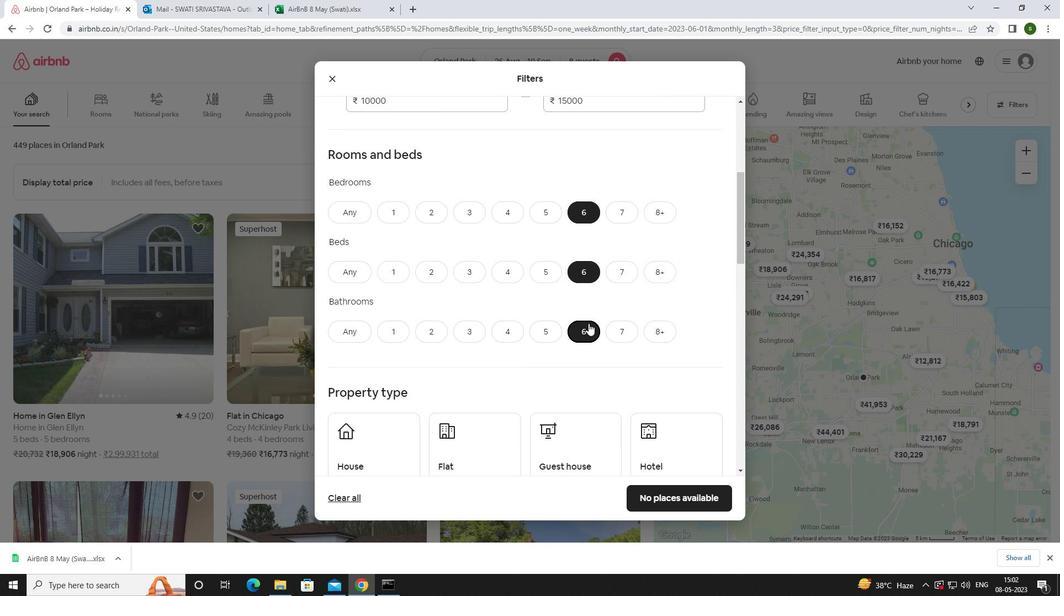 
Action: Mouse scrolled (588, 323) with delta (0, 0)
Screenshot: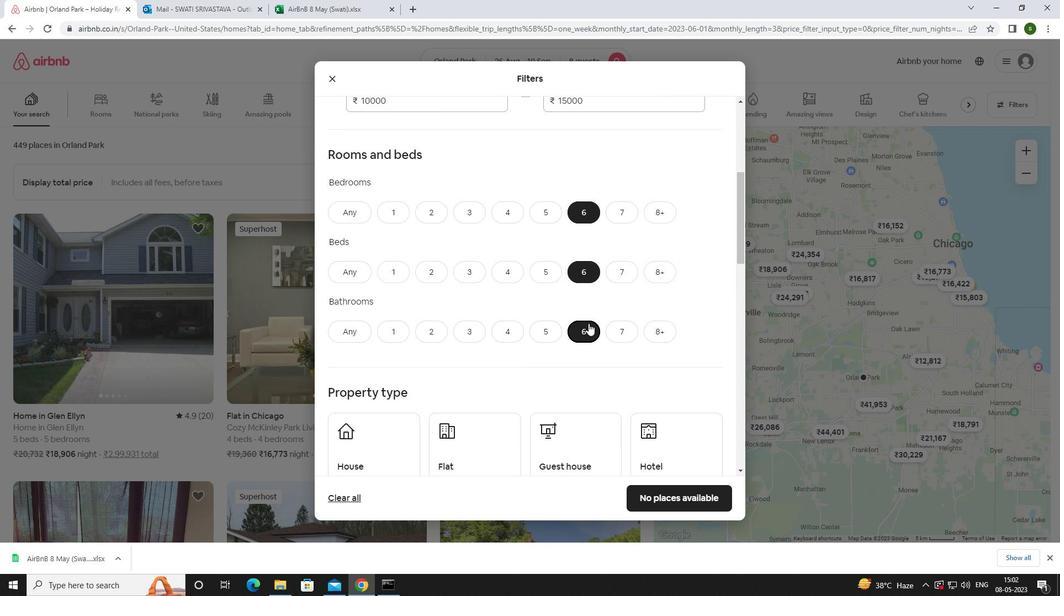 
Action: Mouse moved to (392, 342)
Screenshot: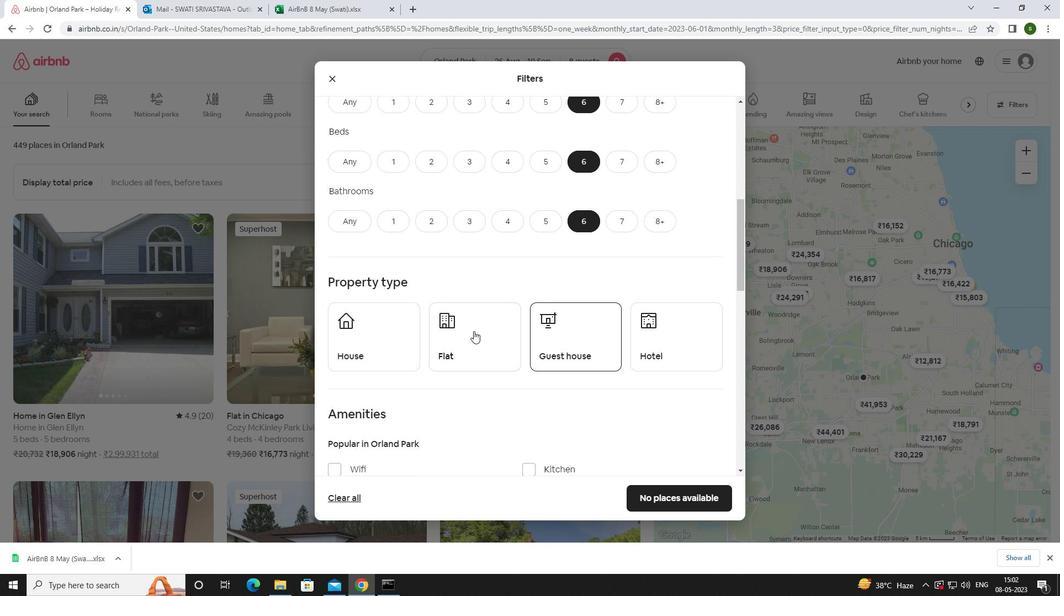 
Action: Mouse pressed left at (392, 342)
Screenshot: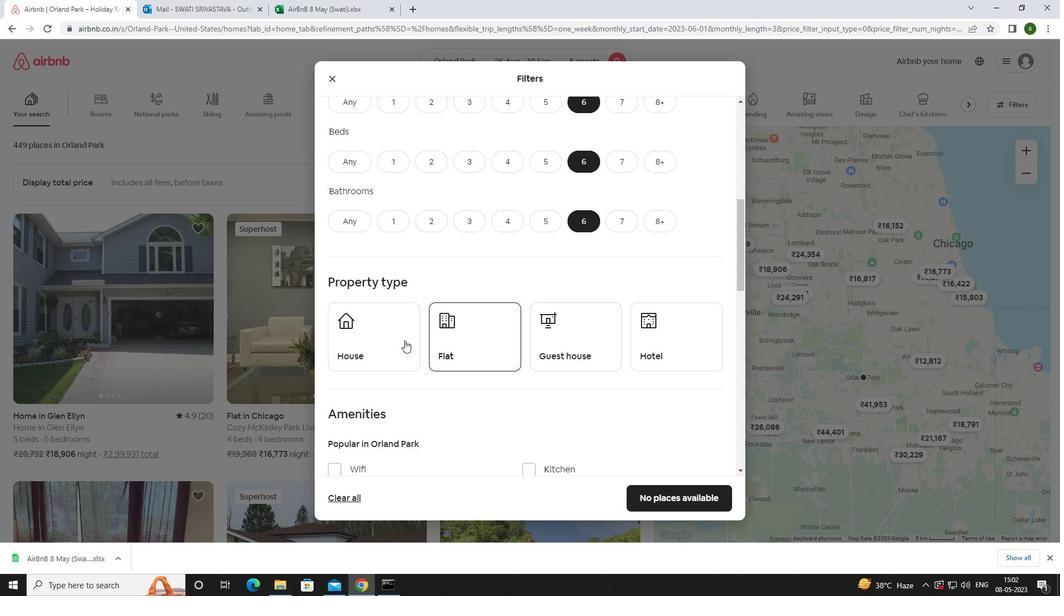 
Action: Mouse moved to (460, 337)
Screenshot: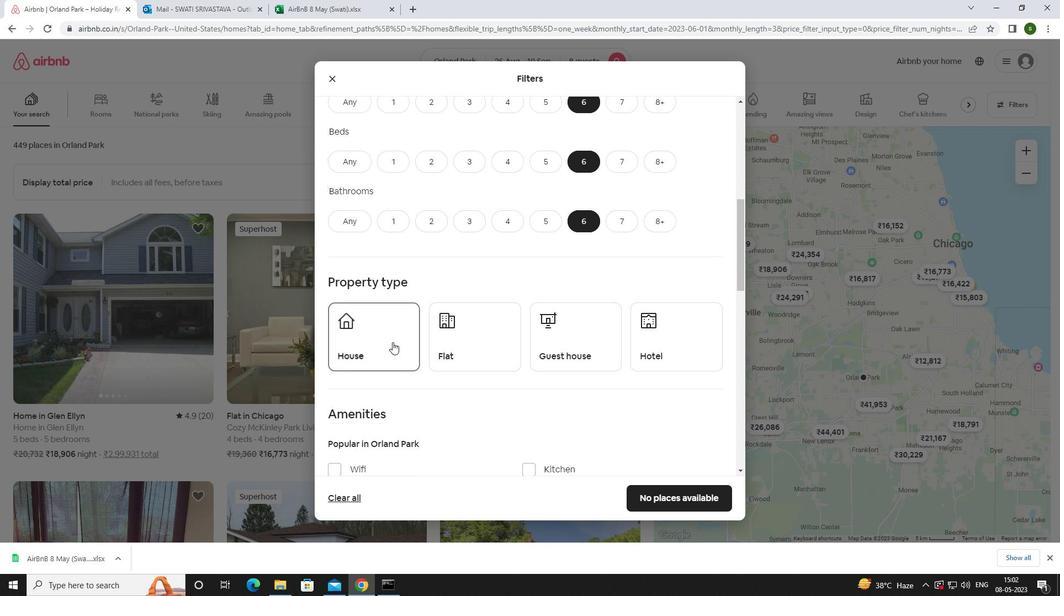 
Action: Mouse pressed left at (460, 337)
Screenshot: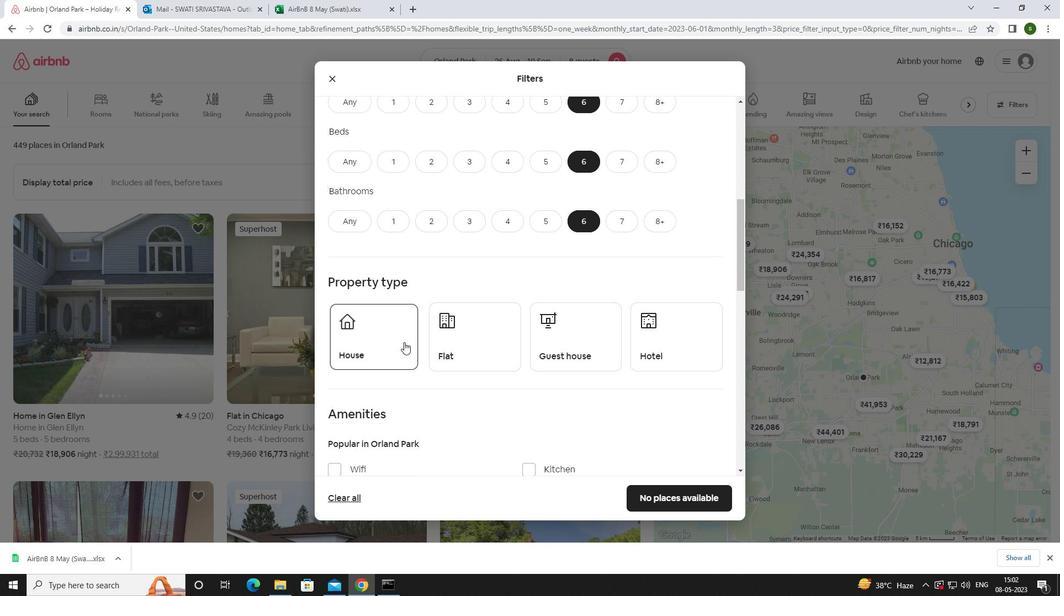 
Action: Mouse moved to (557, 330)
Screenshot: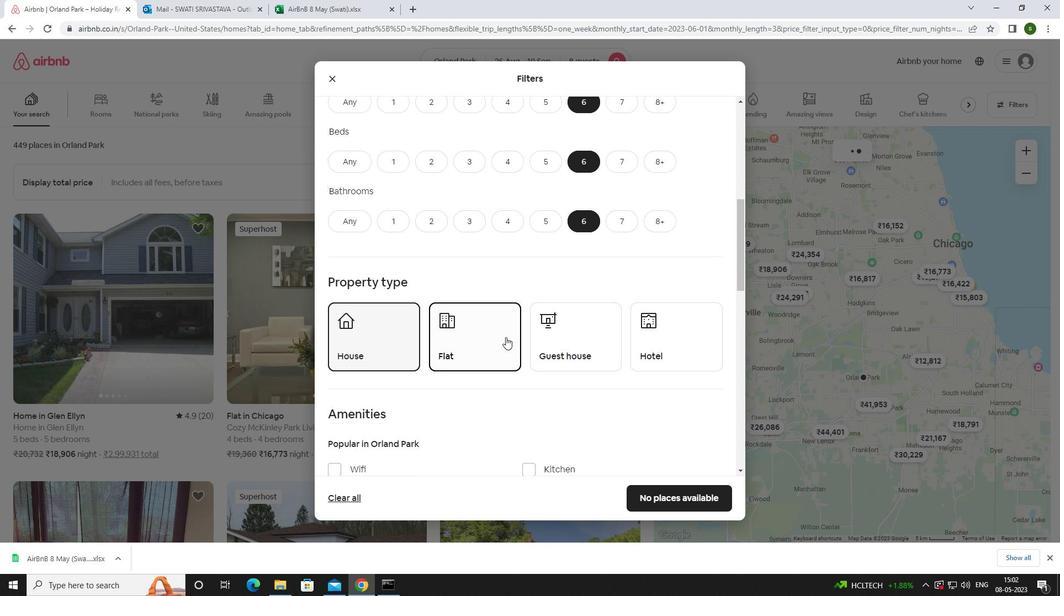 
Action: Mouse pressed left at (557, 330)
Screenshot: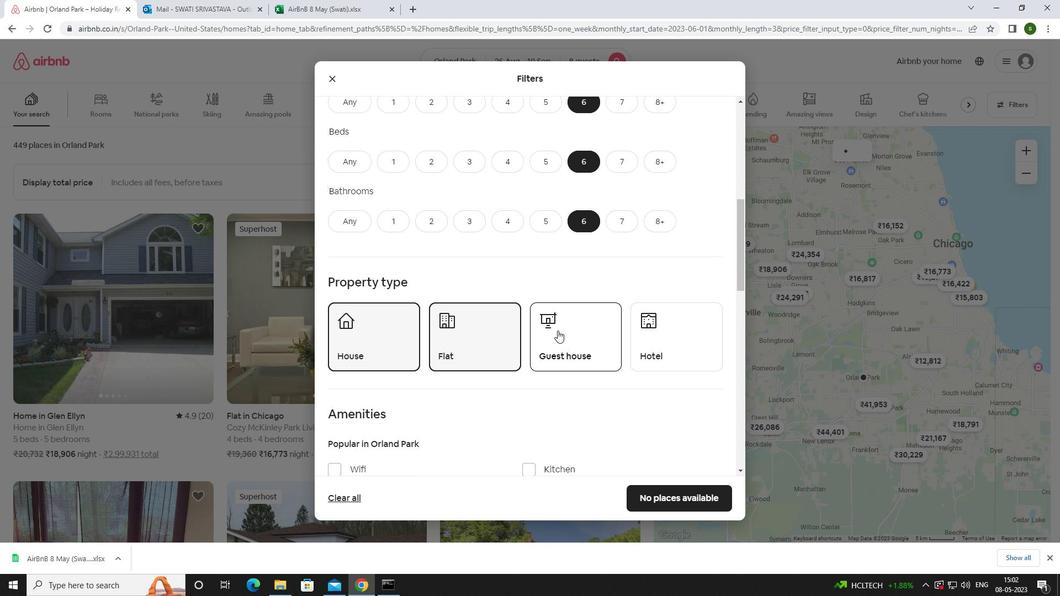 
Action: Mouse scrolled (557, 330) with delta (0, 0)
Screenshot: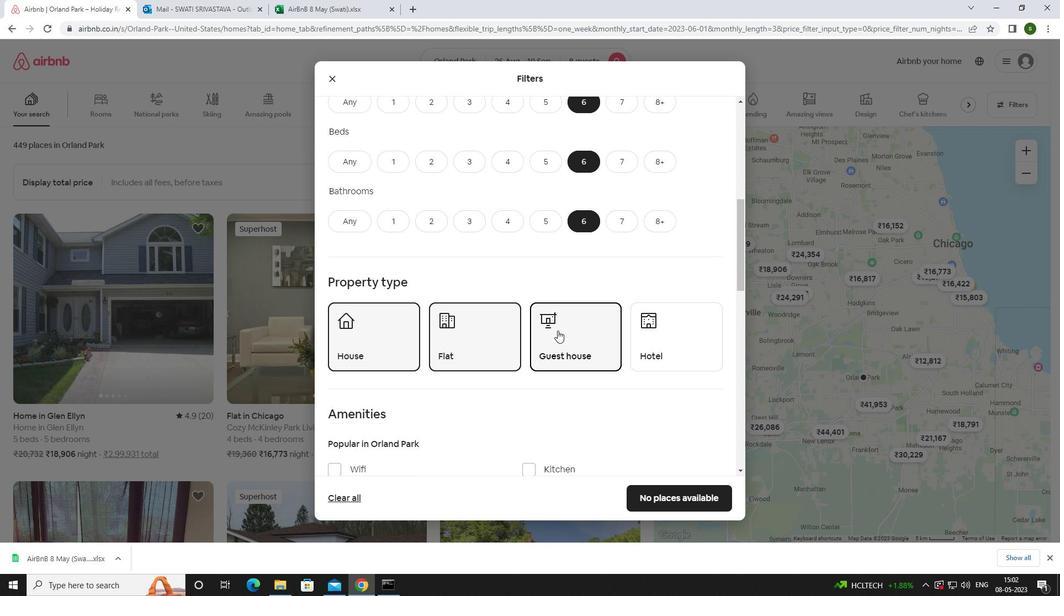 
Action: Mouse scrolled (557, 330) with delta (0, 0)
Screenshot: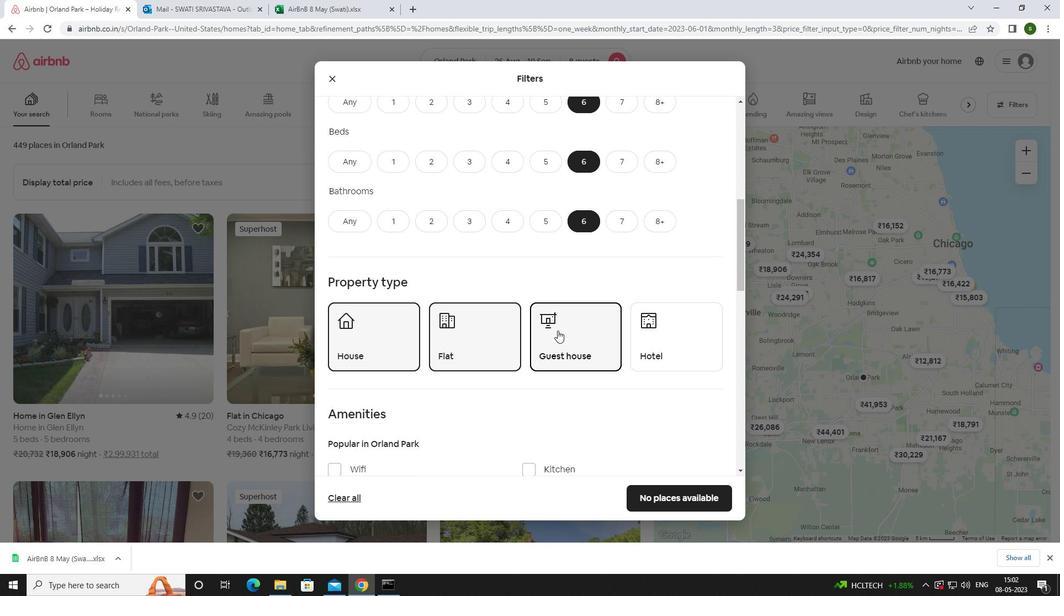 
Action: Mouse scrolled (557, 330) with delta (0, 0)
Screenshot: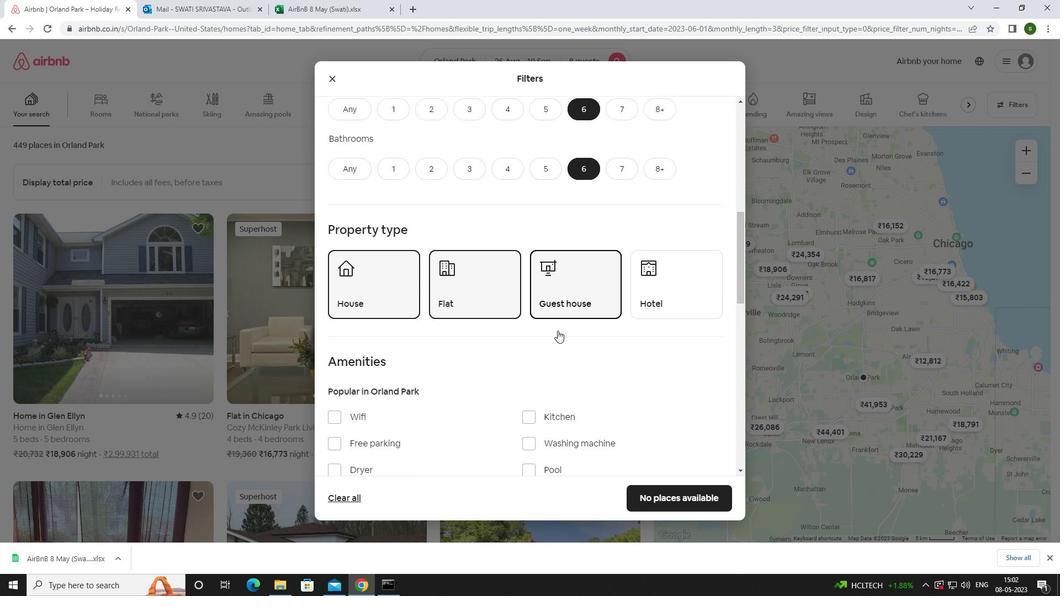 
Action: Mouse moved to (365, 302)
Screenshot: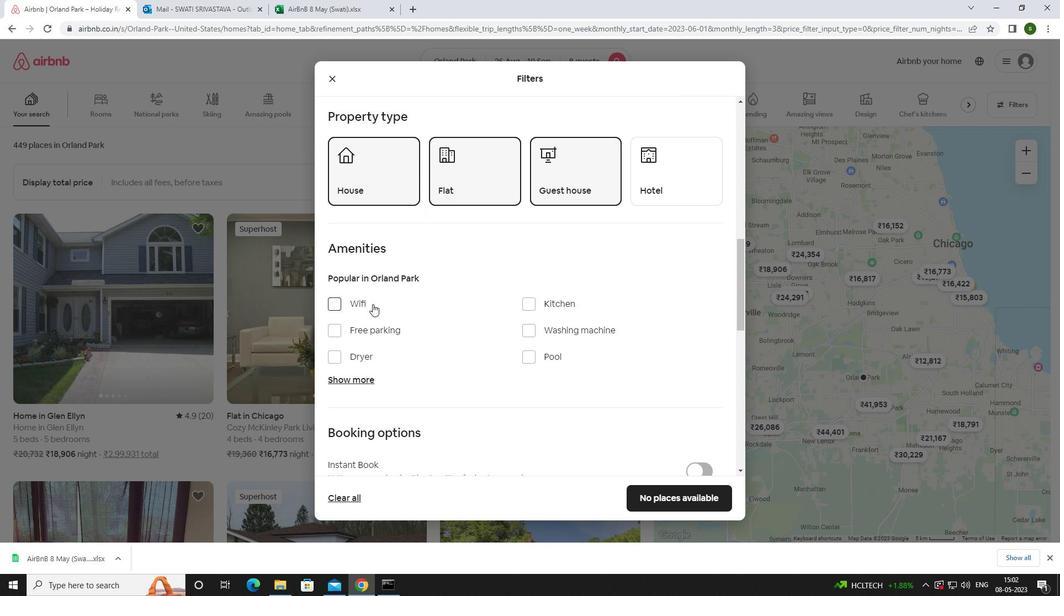 
Action: Mouse pressed left at (365, 302)
Screenshot: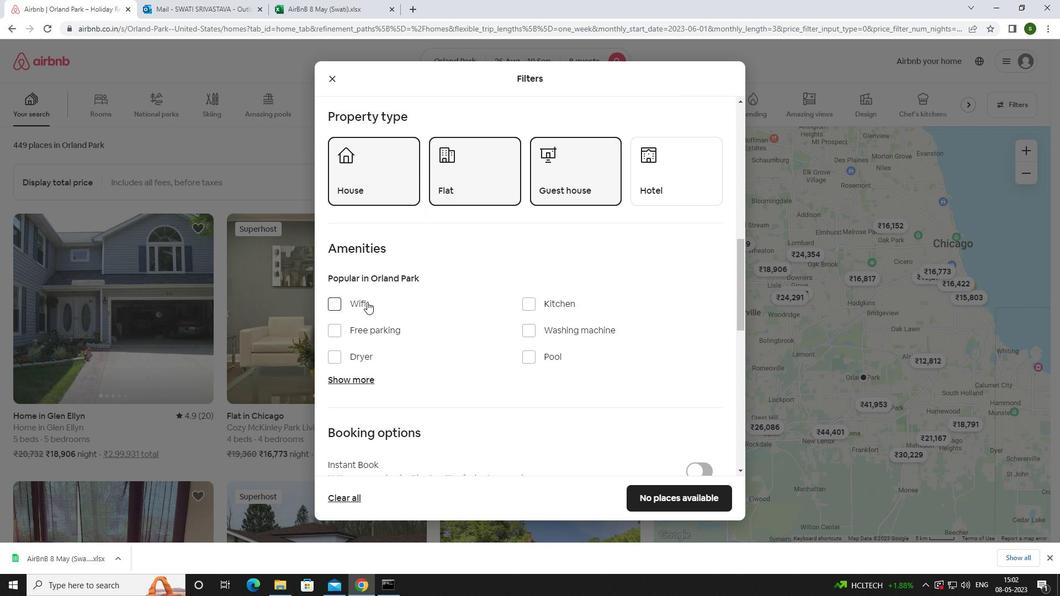 
Action: Mouse moved to (368, 328)
Screenshot: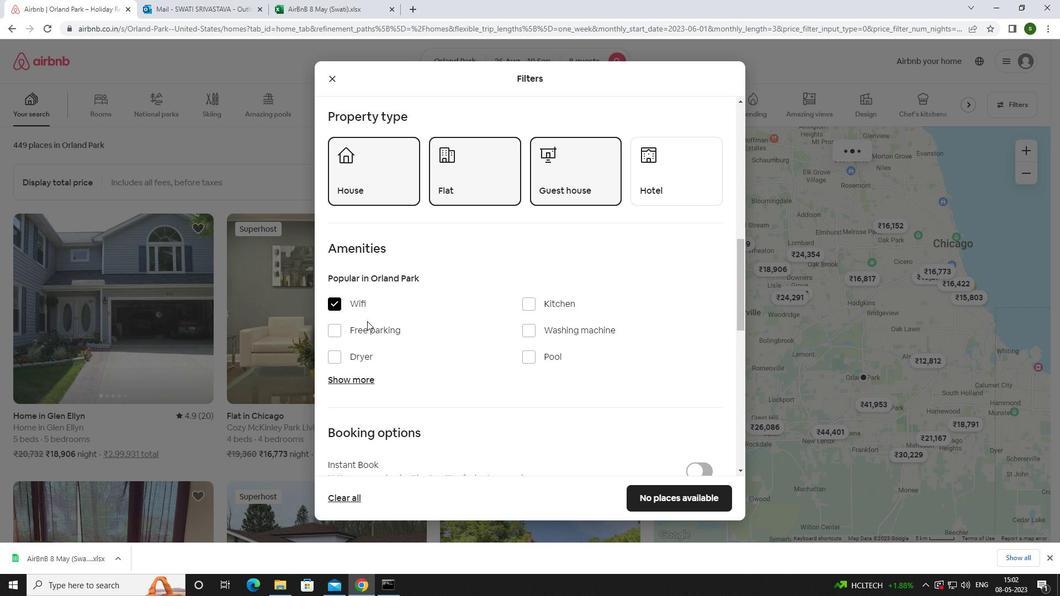 
Action: Mouse pressed left at (368, 328)
Screenshot: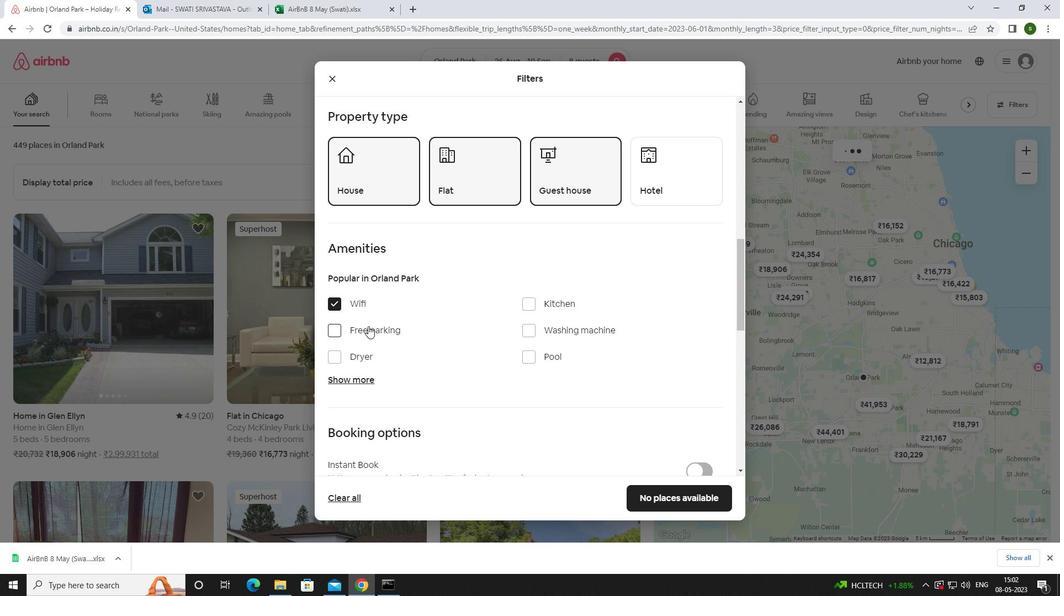 
Action: Mouse moved to (358, 382)
Screenshot: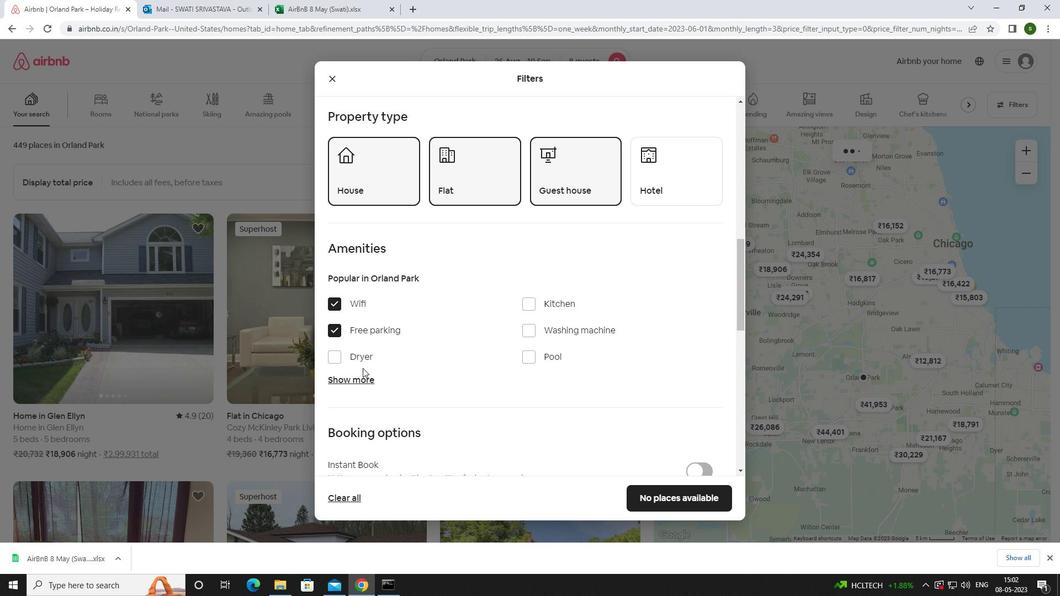 
Action: Mouse pressed left at (358, 382)
Screenshot: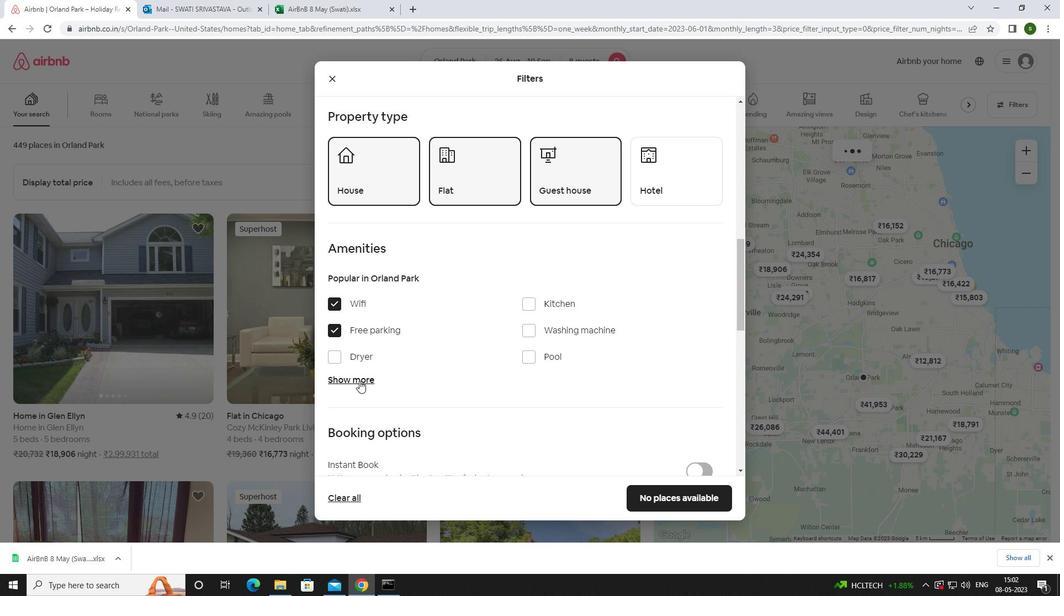
Action: Mouse moved to (423, 360)
Screenshot: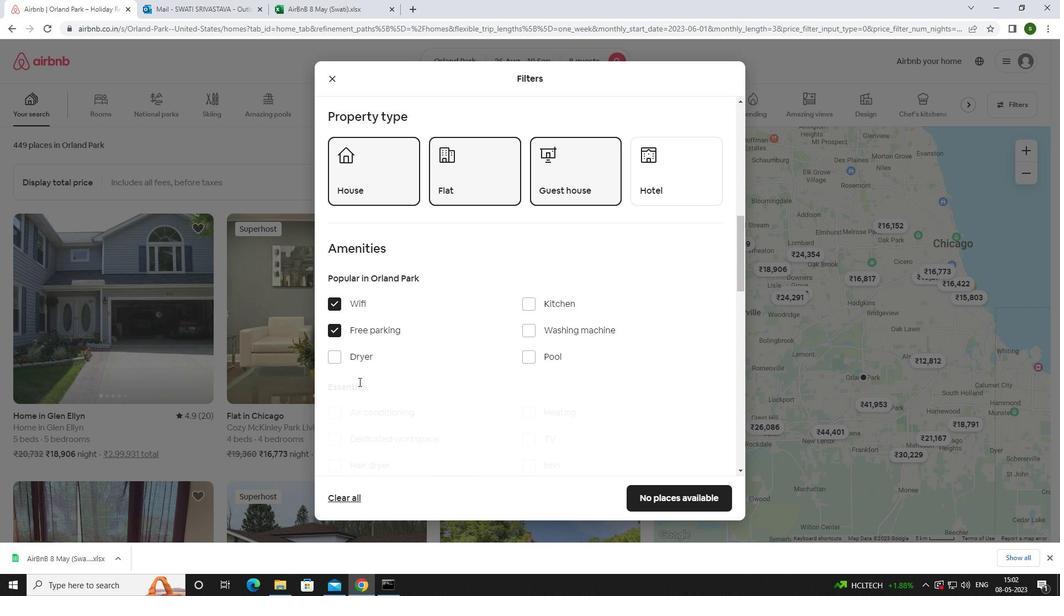 
Action: Mouse scrolled (423, 360) with delta (0, 0)
Screenshot: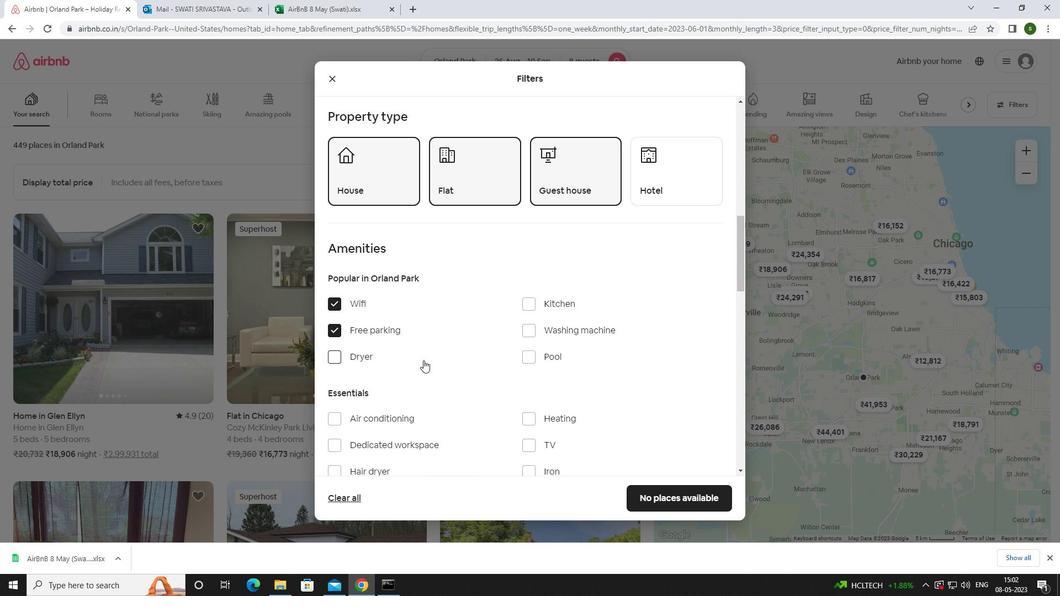 
Action: Mouse scrolled (423, 360) with delta (0, 0)
Screenshot: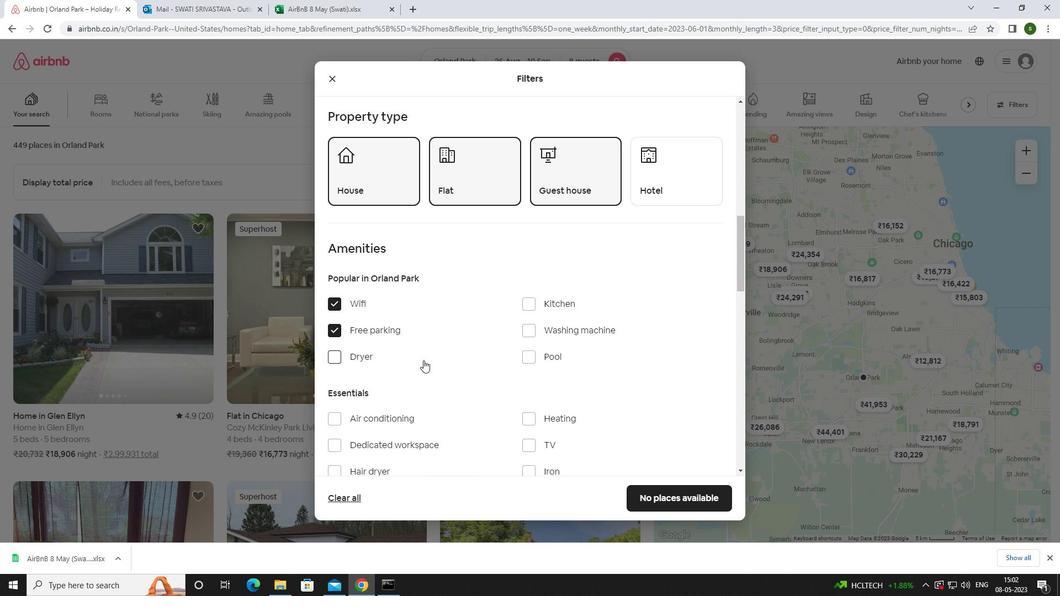 
Action: Mouse moved to (536, 332)
Screenshot: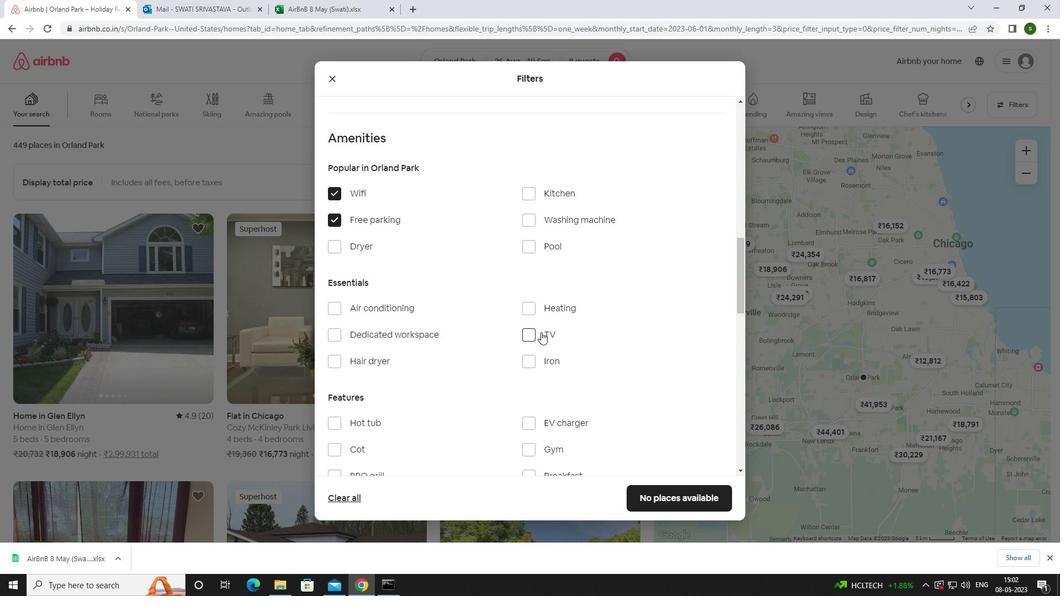 
Action: Mouse pressed left at (536, 332)
Screenshot: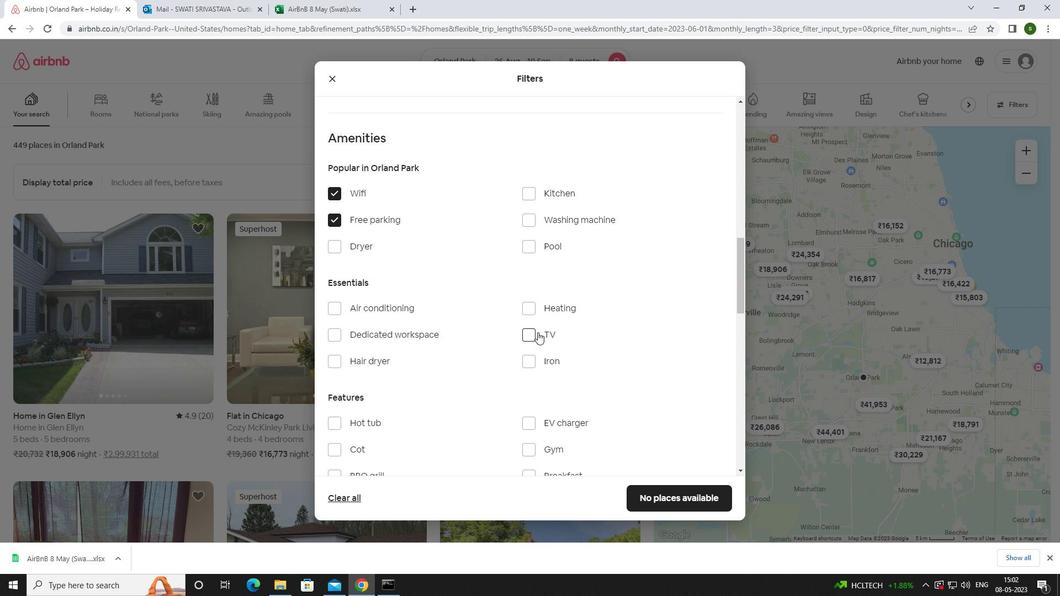 
Action: Mouse moved to (485, 346)
Screenshot: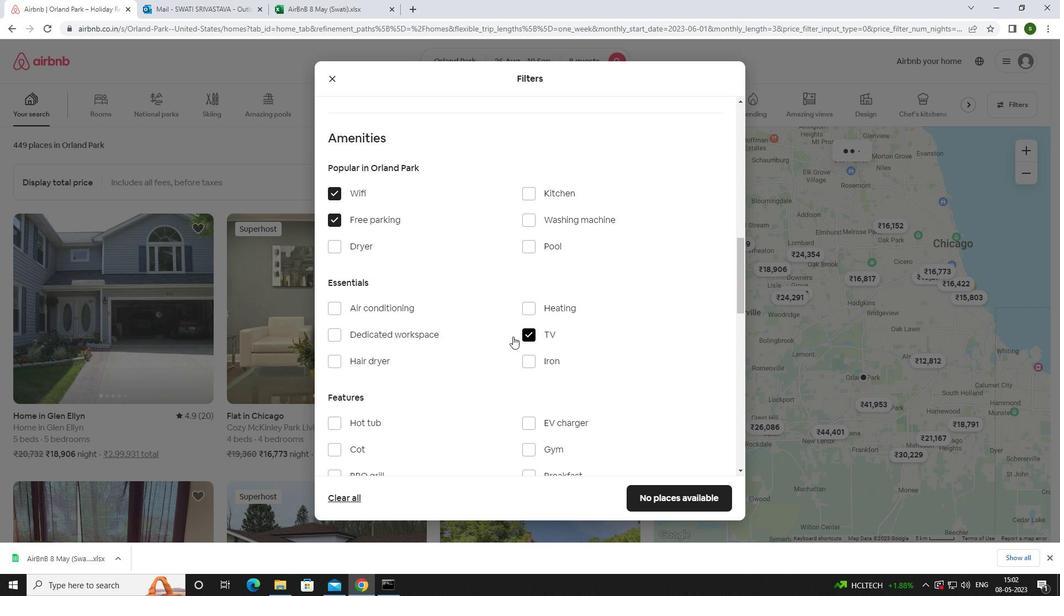 
Action: Mouse scrolled (485, 345) with delta (0, 0)
Screenshot: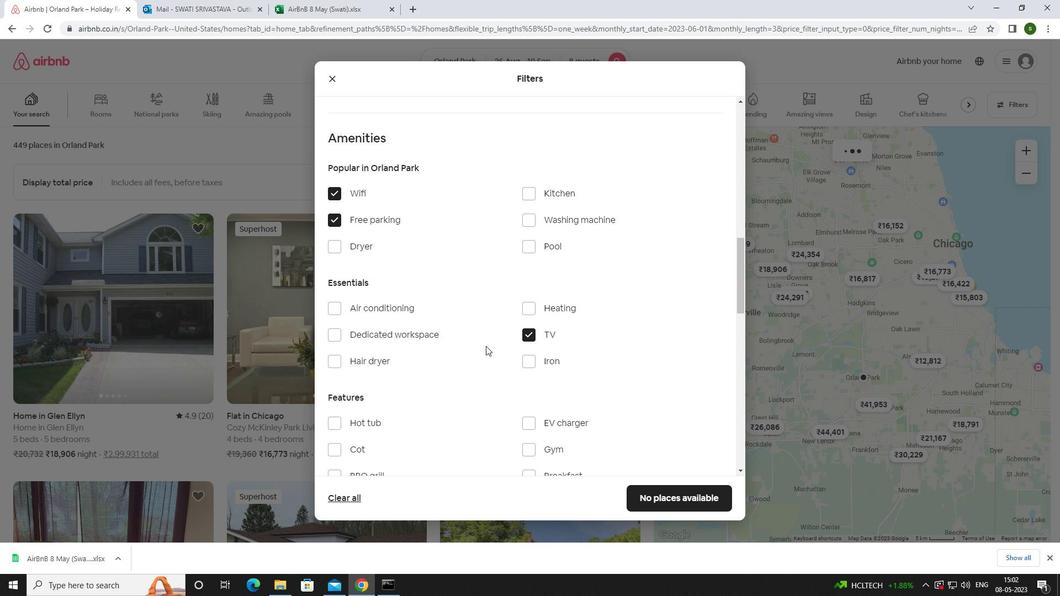 
Action: Mouse scrolled (485, 345) with delta (0, 0)
Screenshot: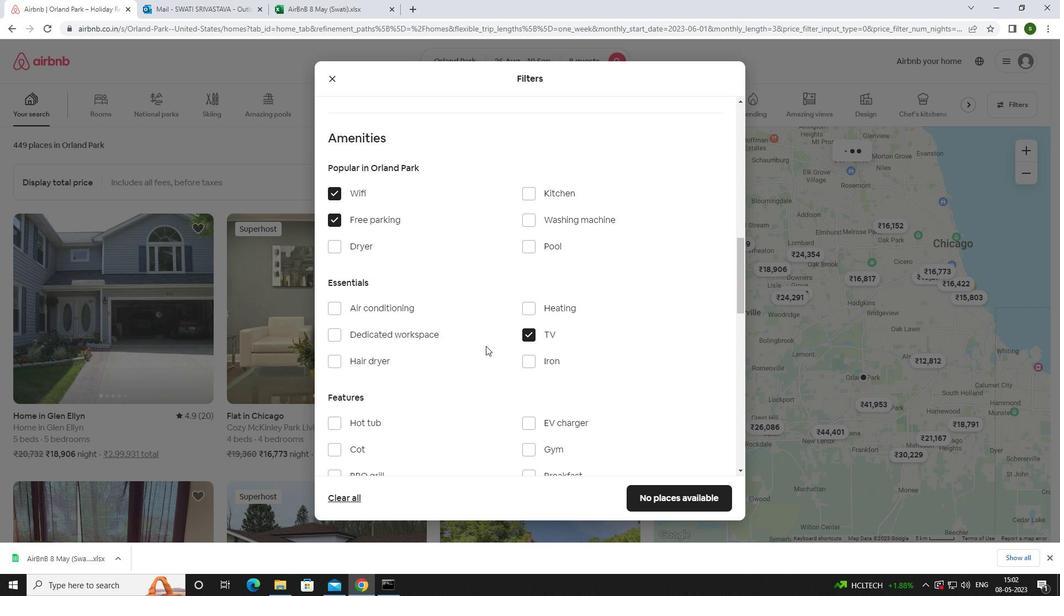
Action: Mouse moved to (546, 332)
Screenshot: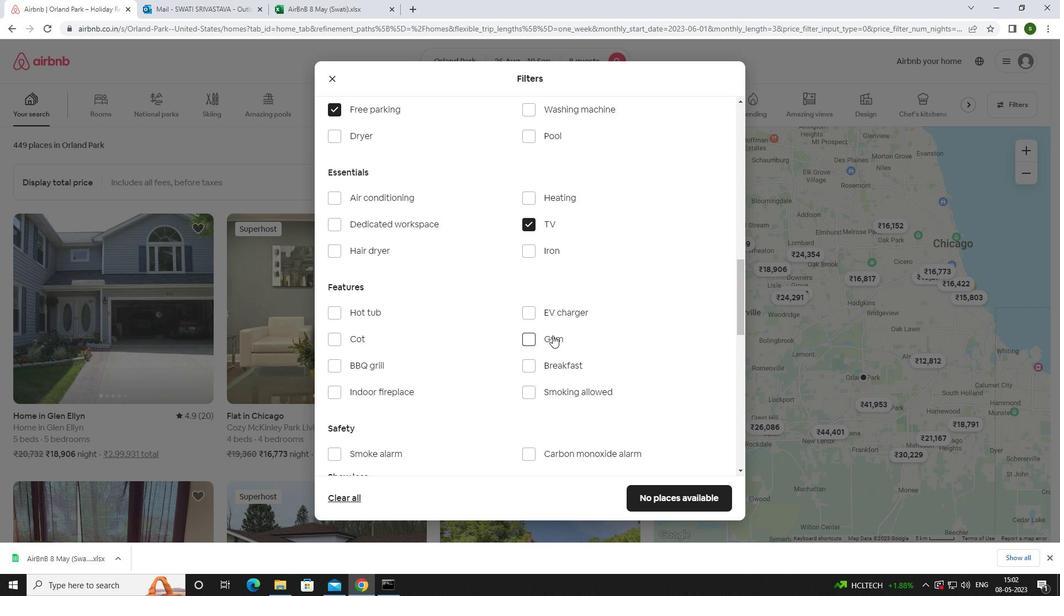 
Action: Mouse pressed left at (546, 332)
Screenshot: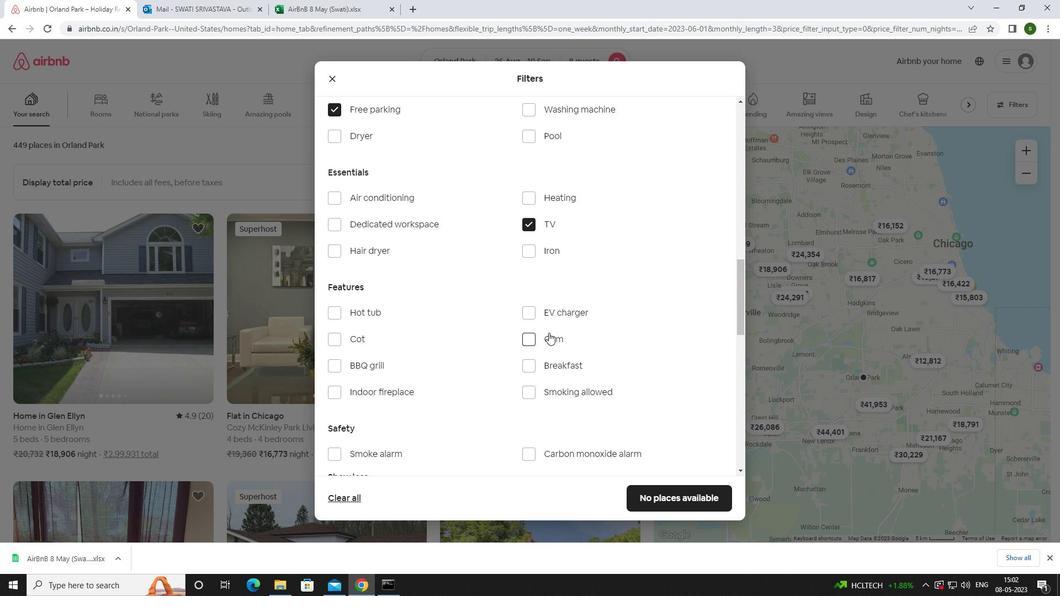 
Action: Mouse moved to (545, 365)
Screenshot: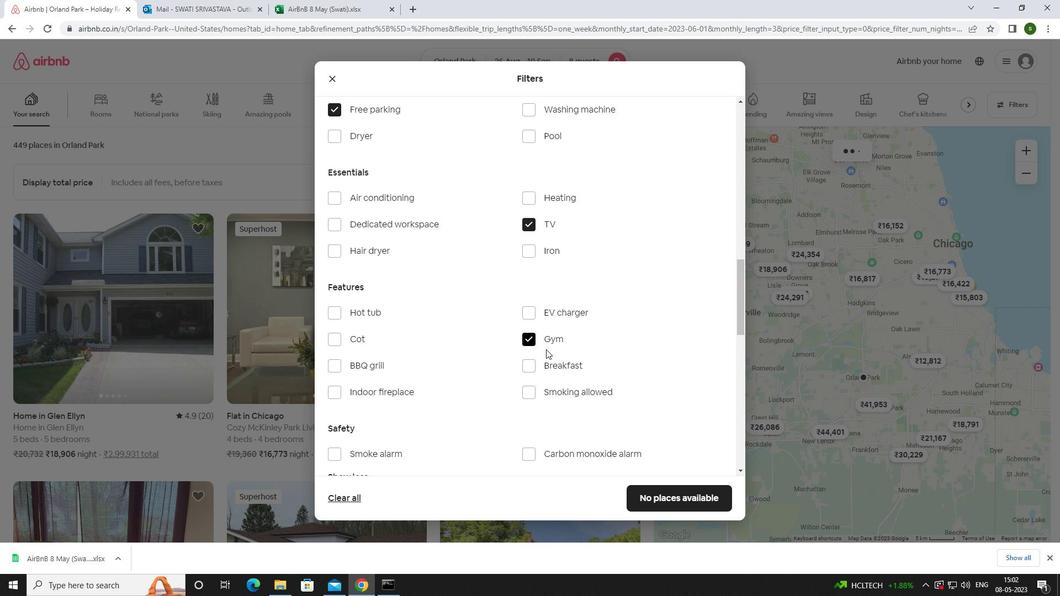 
Action: Mouse pressed left at (545, 365)
Screenshot: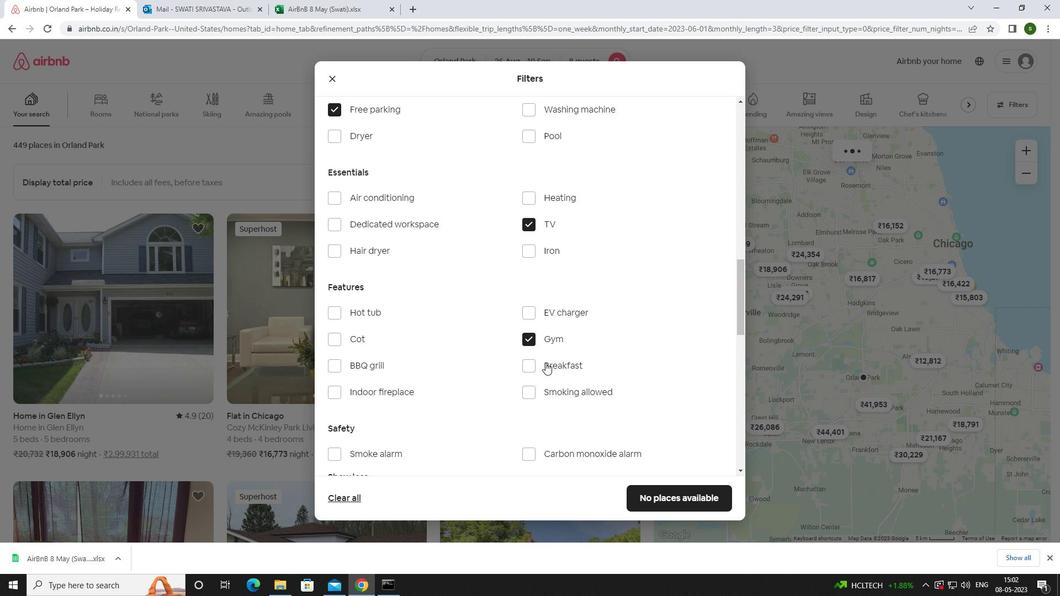 
Action: Mouse moved to (483, 360)
Screenshot: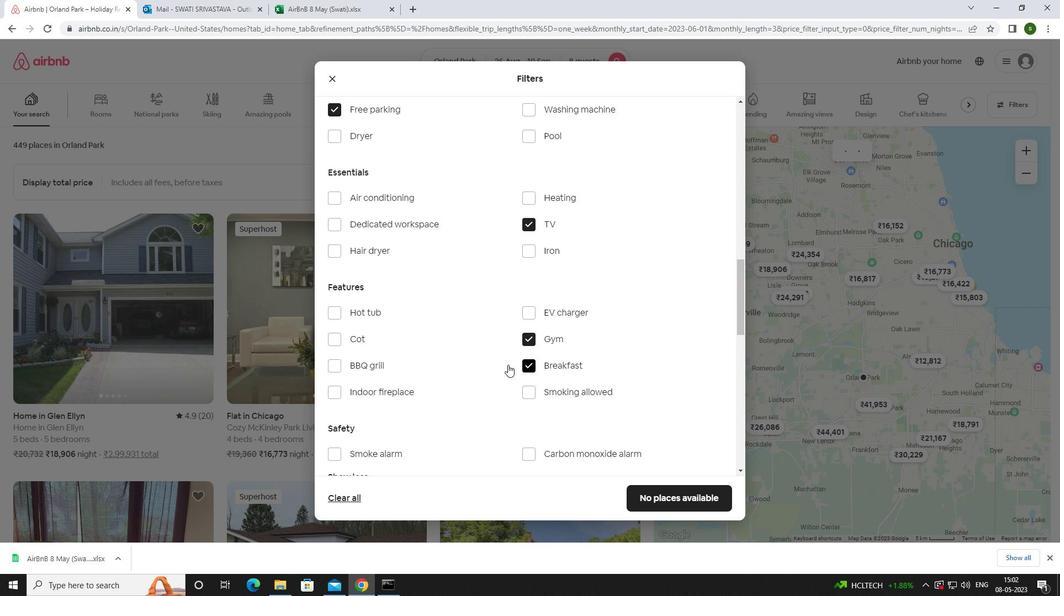 
Action: Mouse scrolled (483, 359) with delta (0, 0)
Screenshot: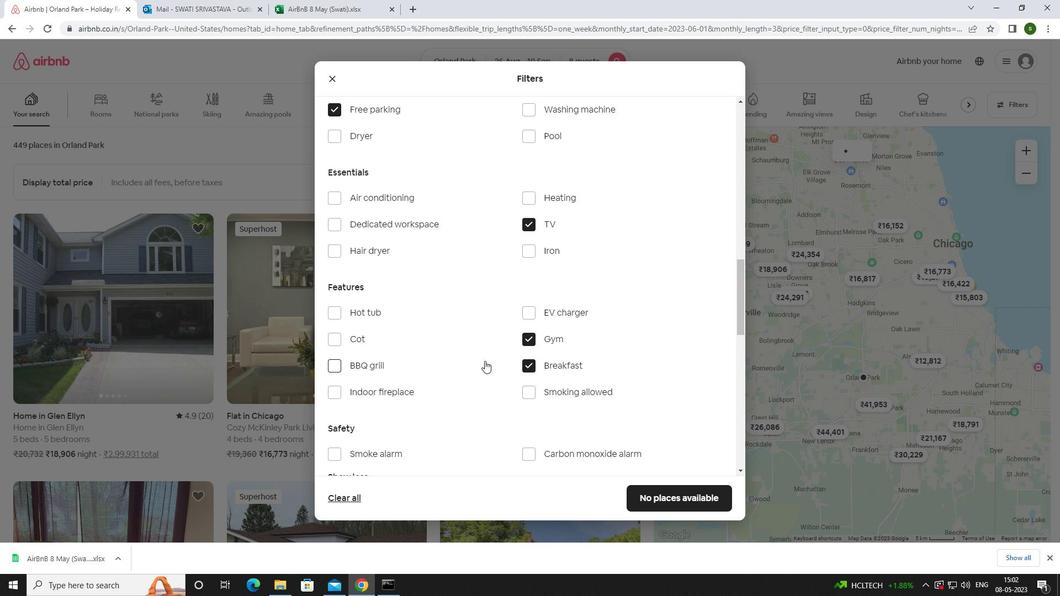 
Action: Mouse scrolled (483, 359) with delta (0, 0)
Screenshot: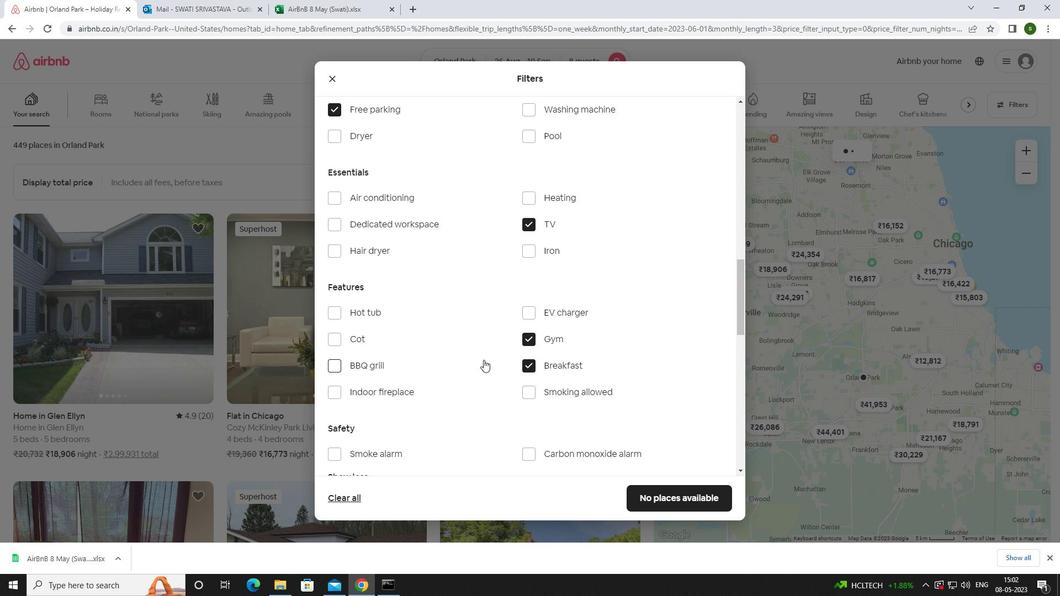 
Action: Mouse scrolled (483, 359) with delta (0, 0)
Screenshot: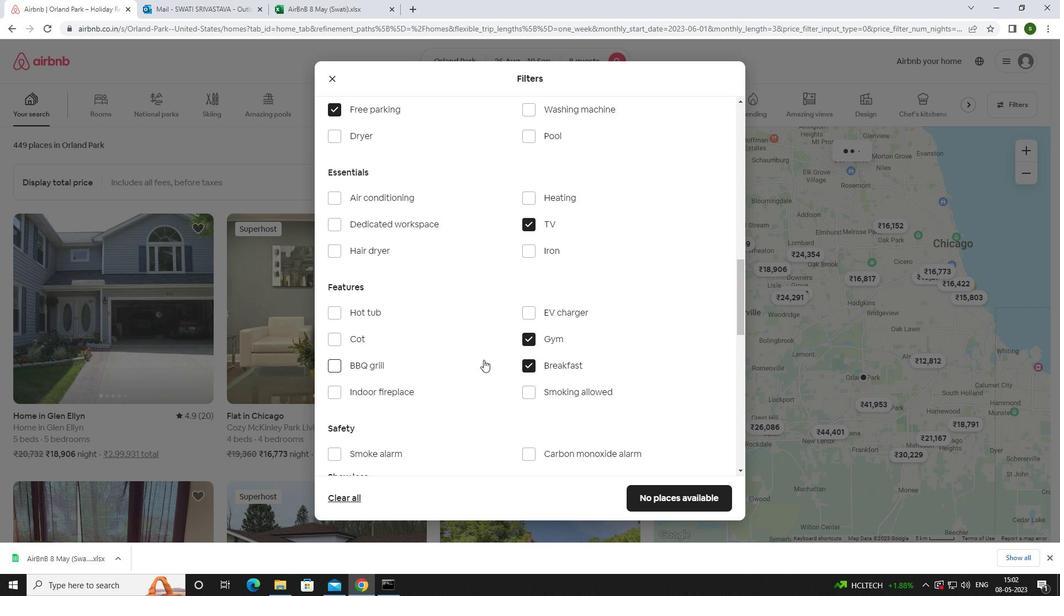 
Action: Mouse scrolled (483, 359) with delta (0, 0)
Screenshot: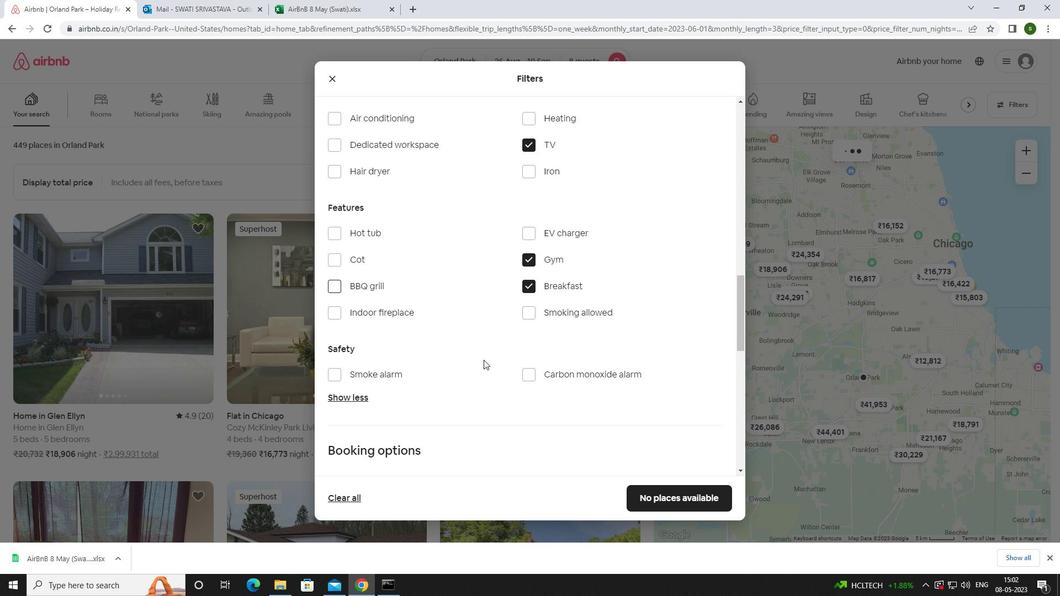 
Action: Mouse scrolled (483, 359) with delta (0, 0)
Screenshot: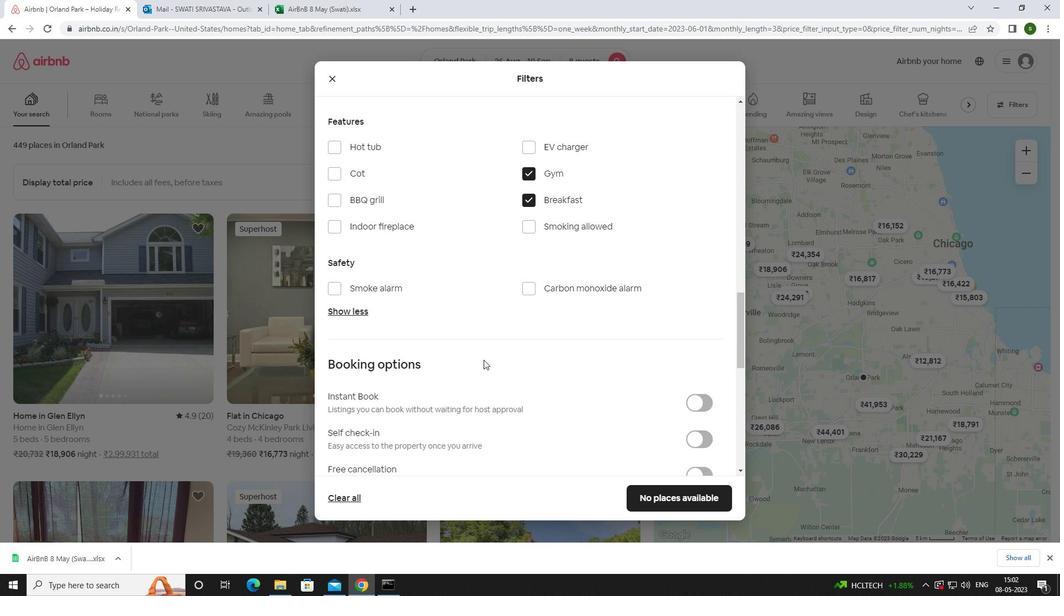 
Action: Mouse moved to (696, 327)
Screenshot: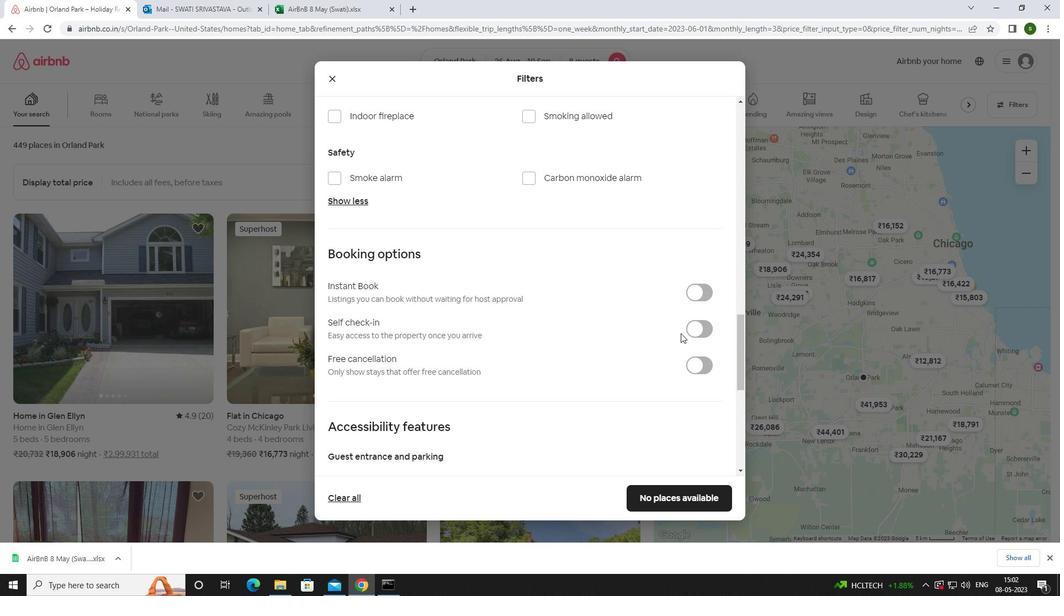 
Action: Mouse pressed left at (696, 327)
Screenshot: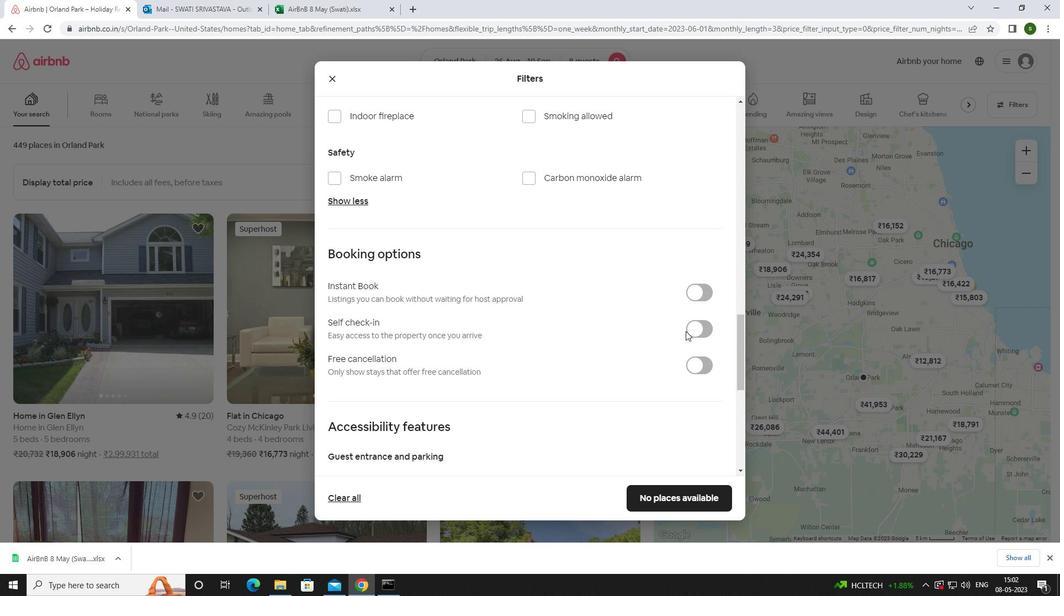 
Action: Mouse moved to (516, 320)
Screenshot: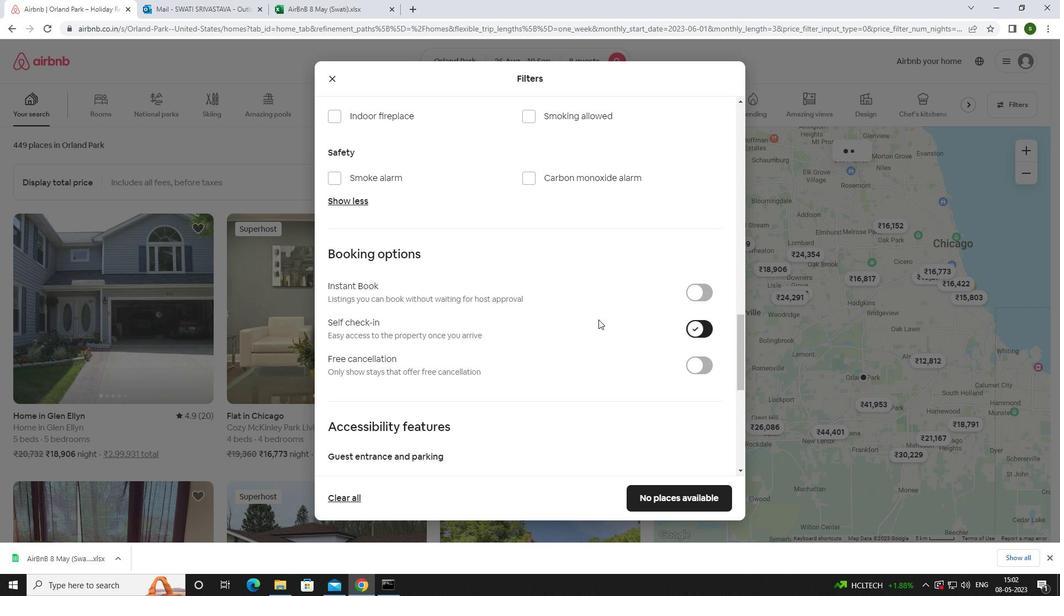 
Action: Mouse scrolled (516, 319) with delta (0, 0)
Screenshot: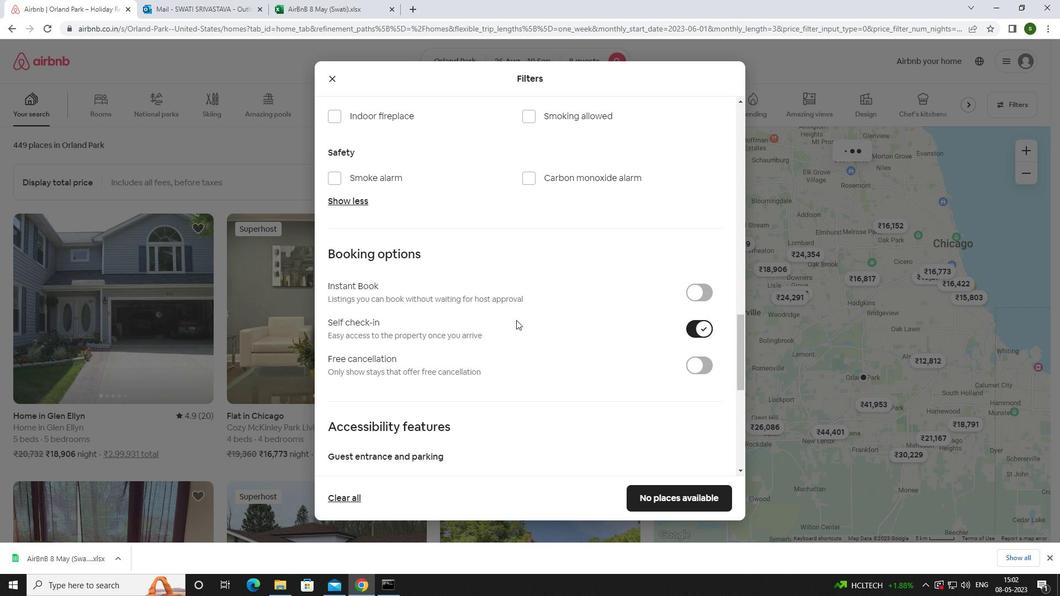 
Action: Mouse scrolled (516, 319) with delta (0, 0)
Screenshot: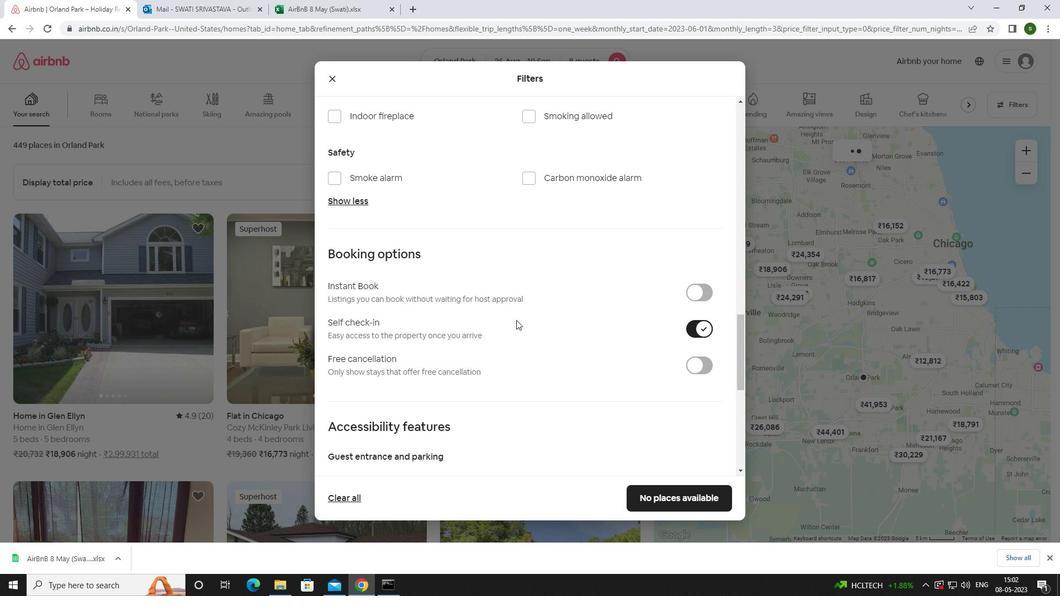 
Action: Mouse scrolled (516, 319) with delta (0, 0)
Screenshot: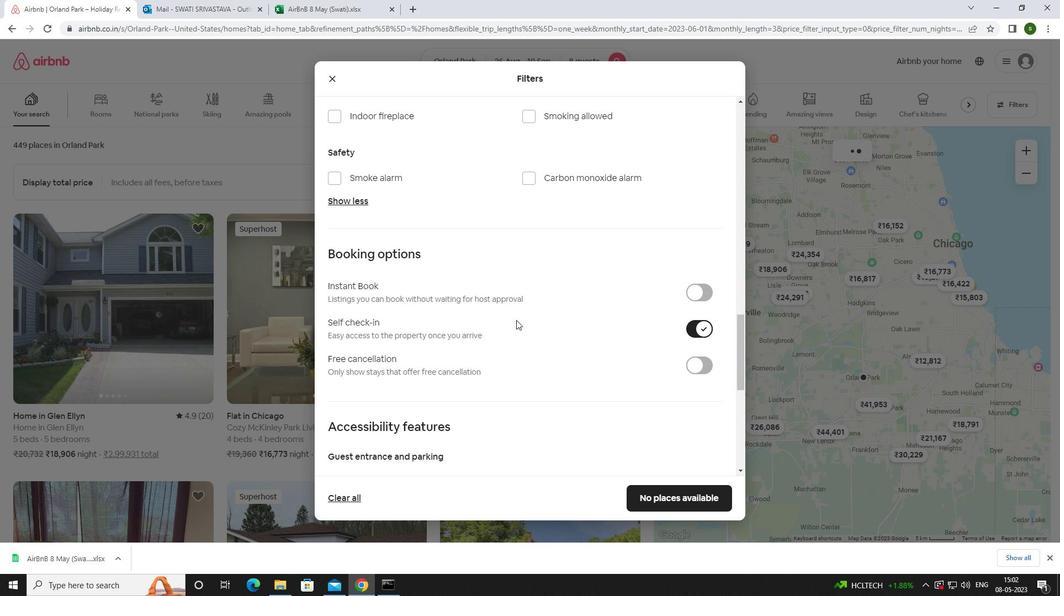 
Action: Mouse scrolled (516, 319) with delta (0, 0)
Screenshot: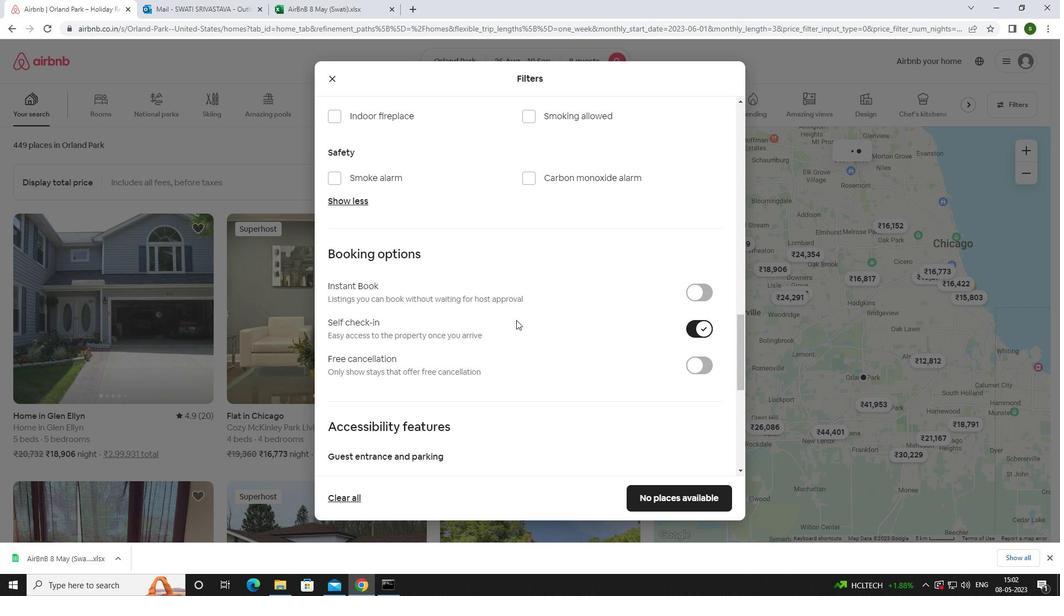 
Action: Mouse scrolled (516, 319) with delta (0, 0)
Screenshot: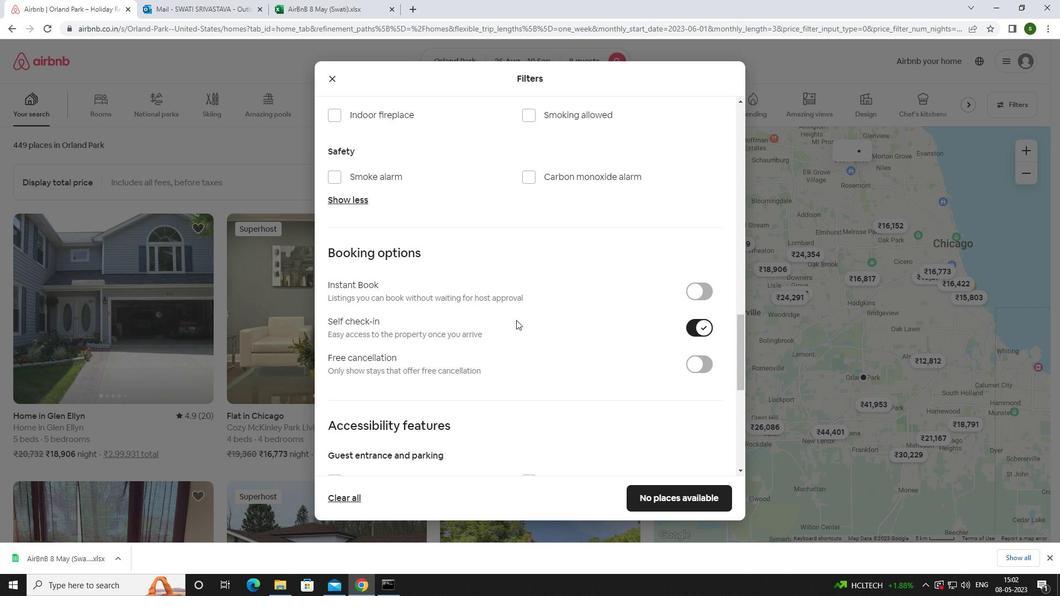 
Action: Mouse scrolled (516, 319) with delta (0, 0)
Screenshot: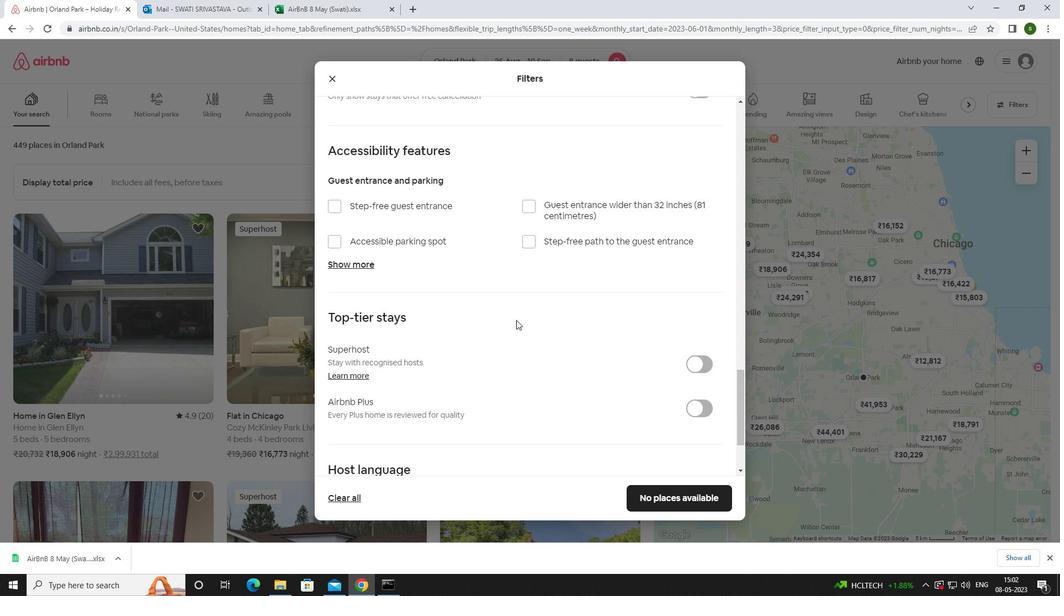 
Action: Mouse scrolled (516, 319) with delta (0, 0)
Screenshot: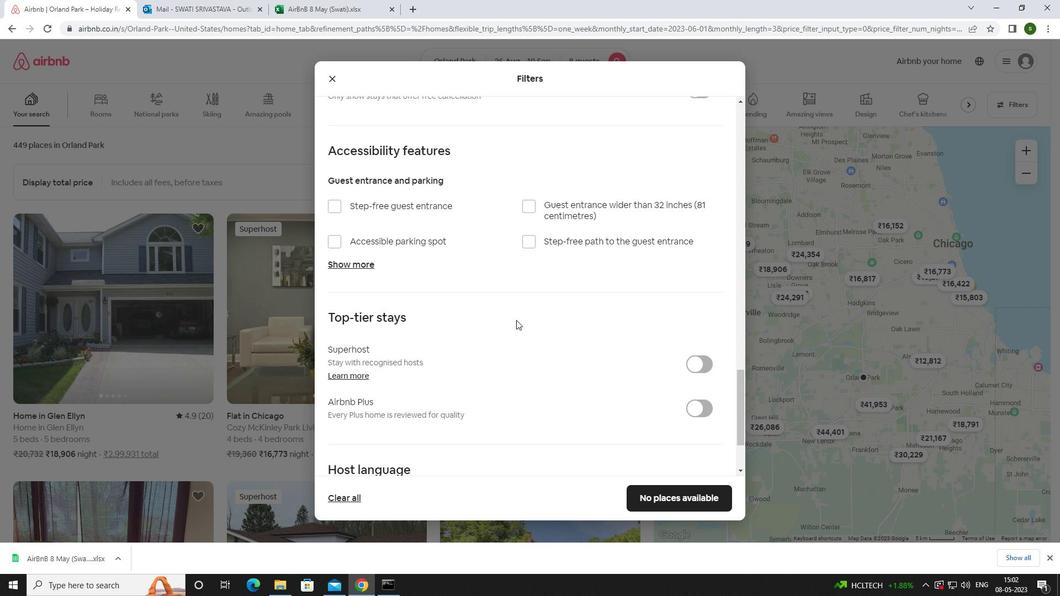 
Action: Mouse scrolled (516, 319) with delta (0, 0)
Screenshot: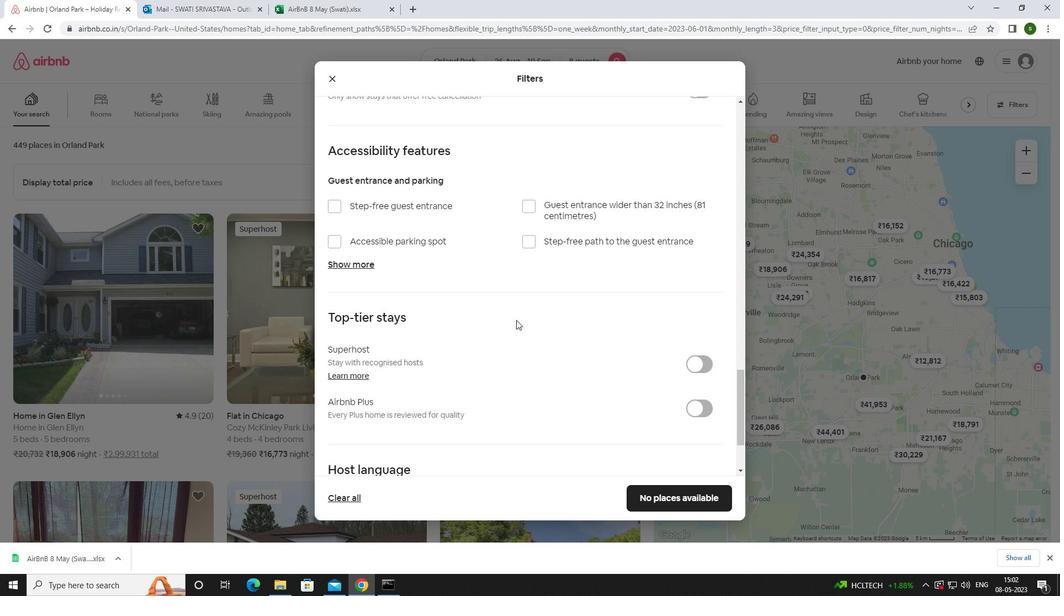 
Action: Mouse scrolled (516, 319) with delta (0, 0)
Screenshot: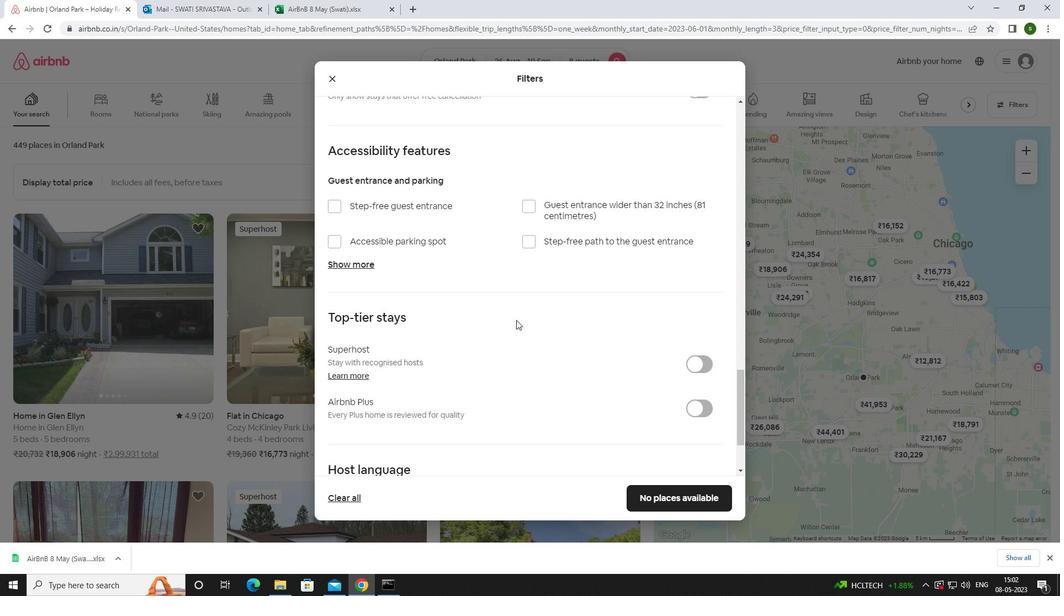 
Action: Mouse scrolled (516, 319) with delta (0, 0)
Screenshot: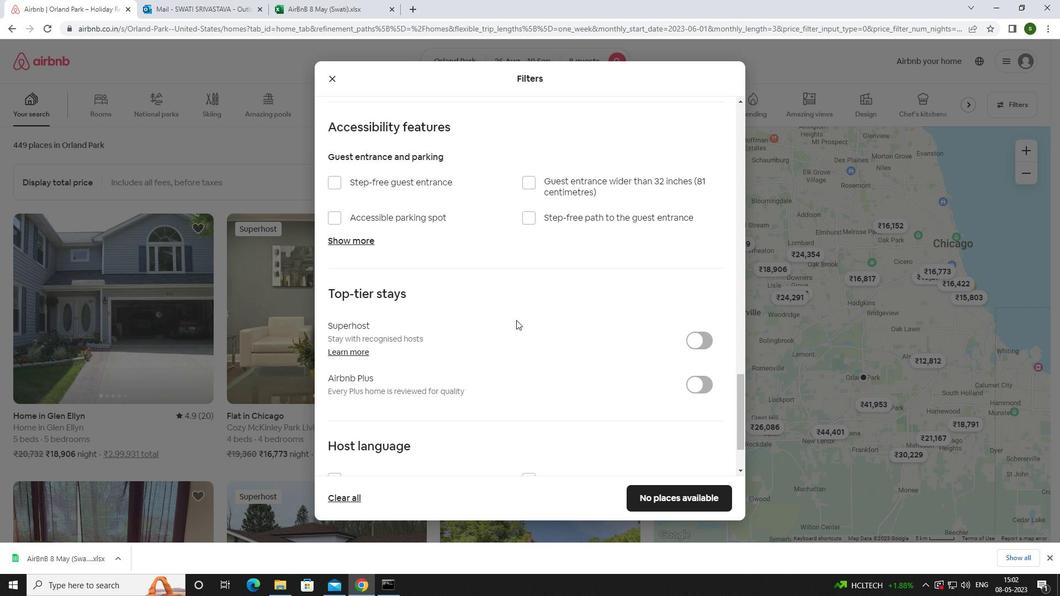 
Action: Mouse moved to (336, 394)
Screenshot: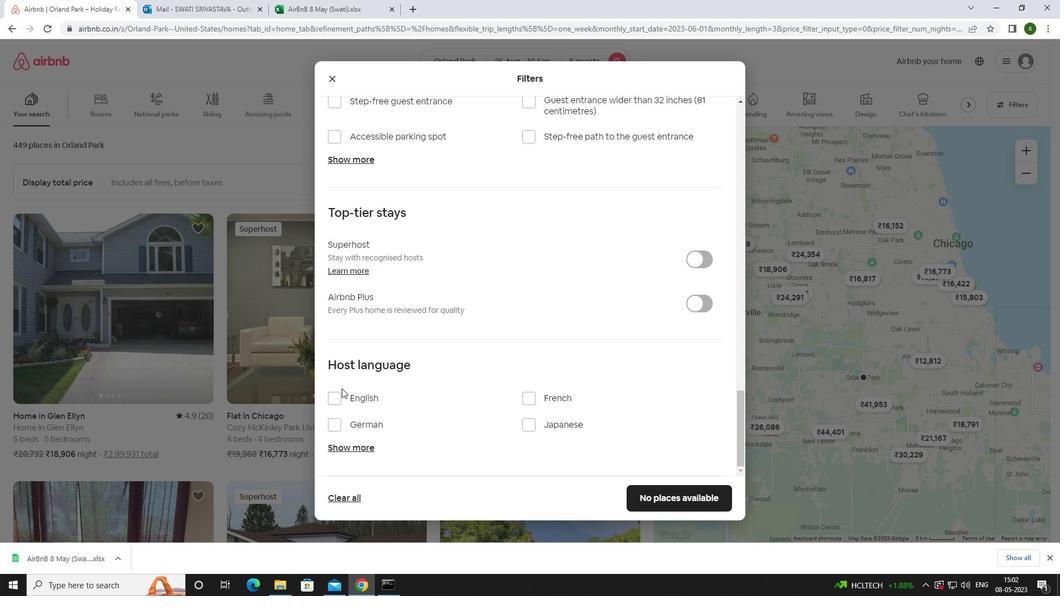 
Action: Mouse pressed left at (336, 394)
Screenshot: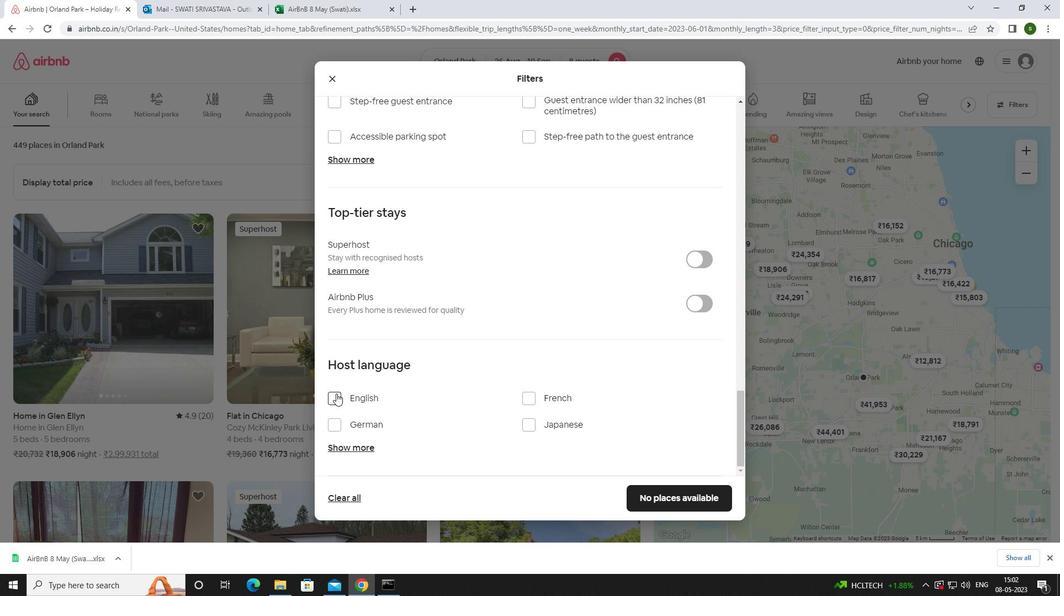 
Action: Mouse moved to (660, 487)
Screenshot: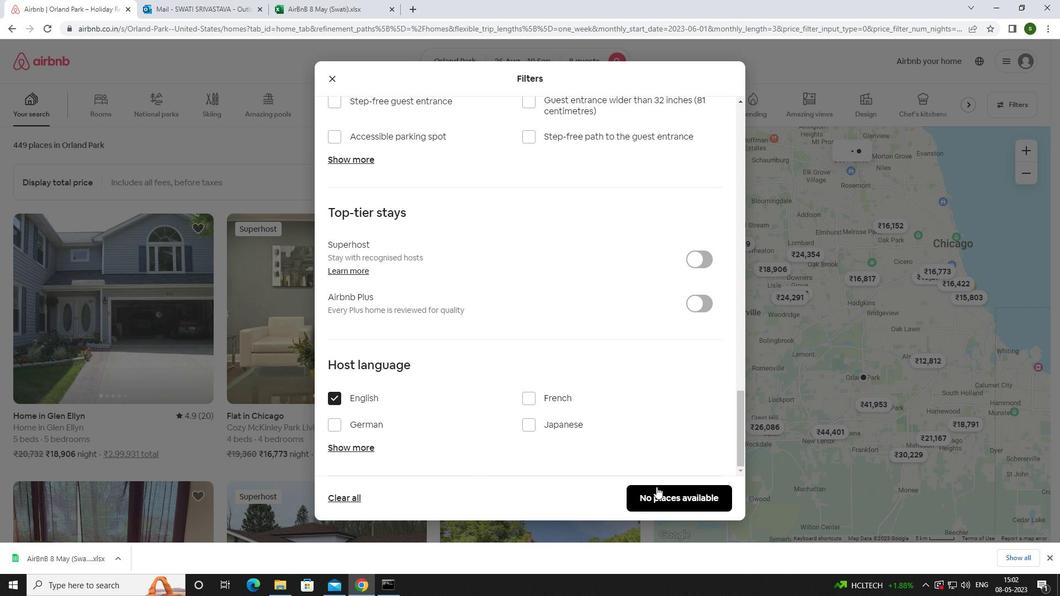 
Action: Mouse pressed left at (660, 487)
Screenshot: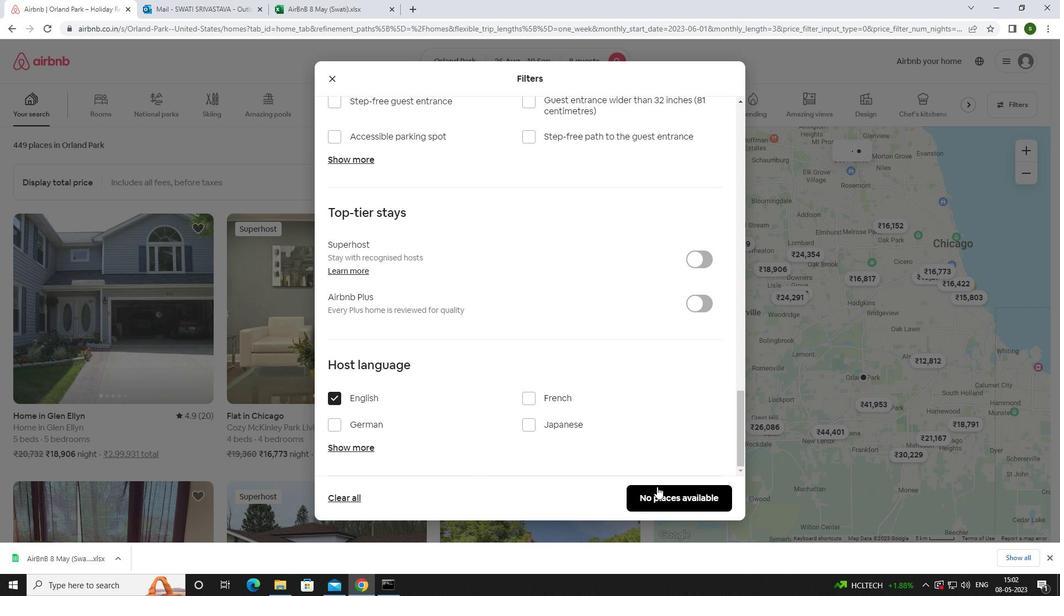 
Action: Mouse moved to (455, 316)
Screenshot: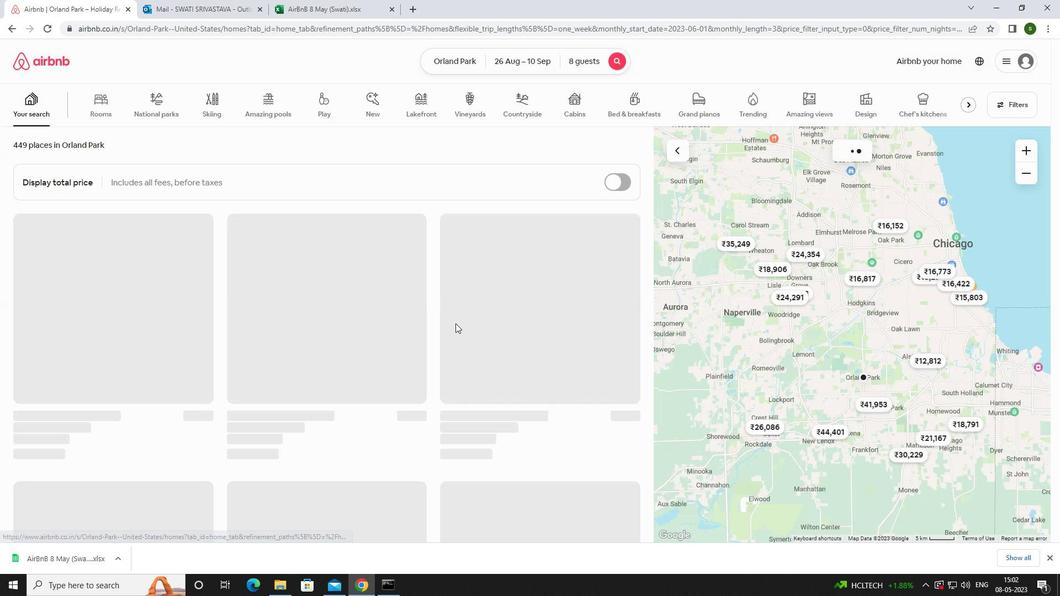 
